 Task: Open Card Employee Turn in Board Product Development Roadmap and Timeline Planning to Workspace Application Development and add a team member Softage.2@softage.net, a label Orange, a checklist Hunting, an attachment from your computer, a color Orange and finally, add a card description 'Plan and execute company team-building activity at a cooking class' and a comment 'Given the complexity of this task, let us break it down into smaller, more manageable tasks to make progress.'. Add a start date 'Jan 06, 1900' with a due date 'Jan 13, 1900'
Action: Mouse moved to (34, 295)
Screenshot: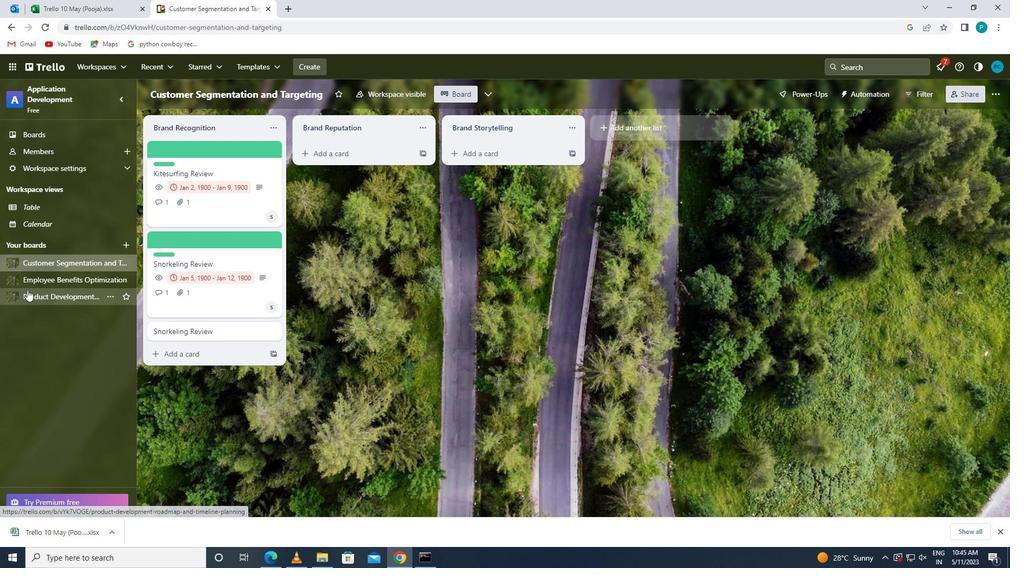 
Action: Mouse pressed left at (34, 295)
Screenshot: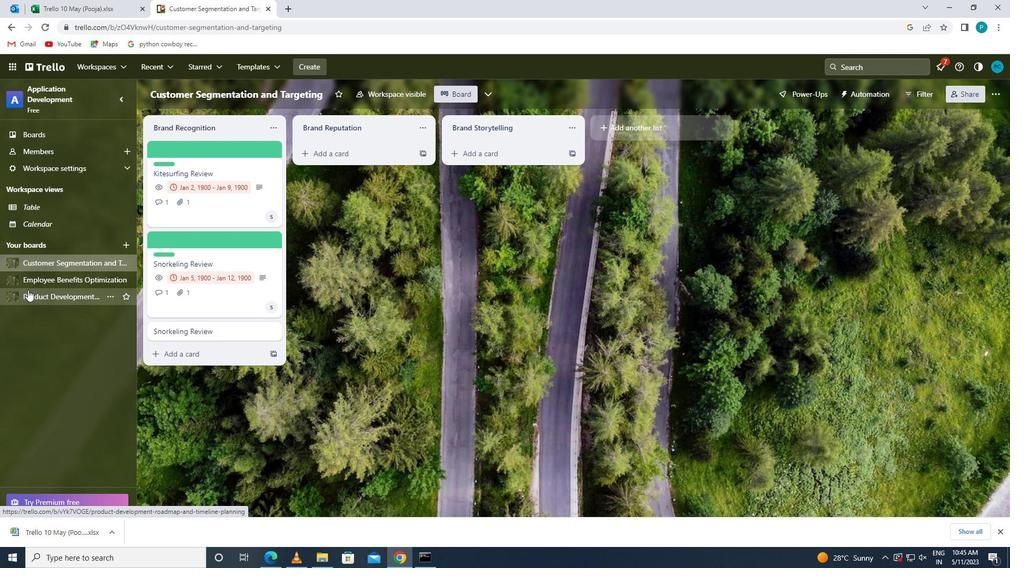 
Action: Mouse moved to (189, 239)
Screenshot: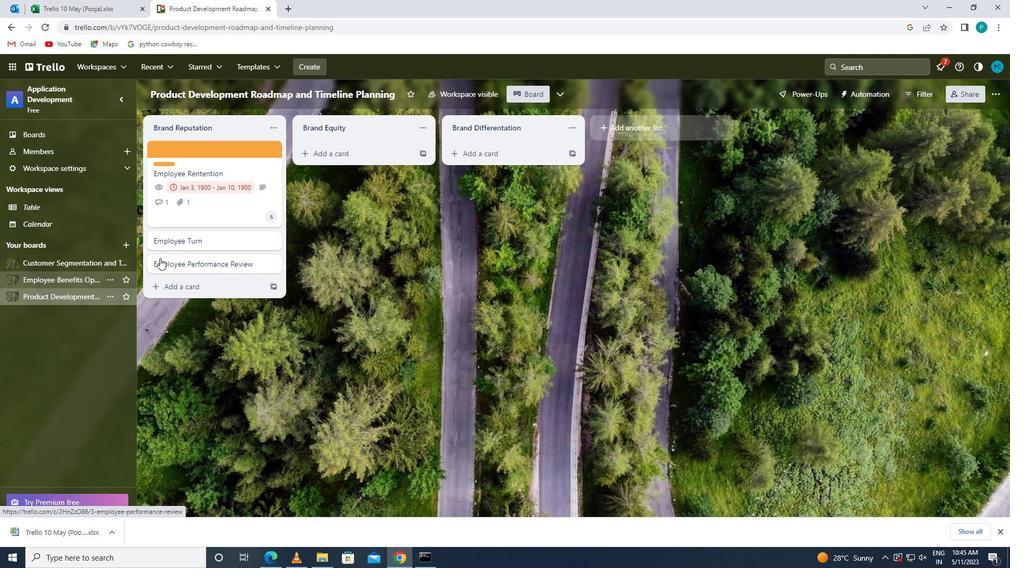 
Action: Mouse pressed left at (189, 239)
Screenshot: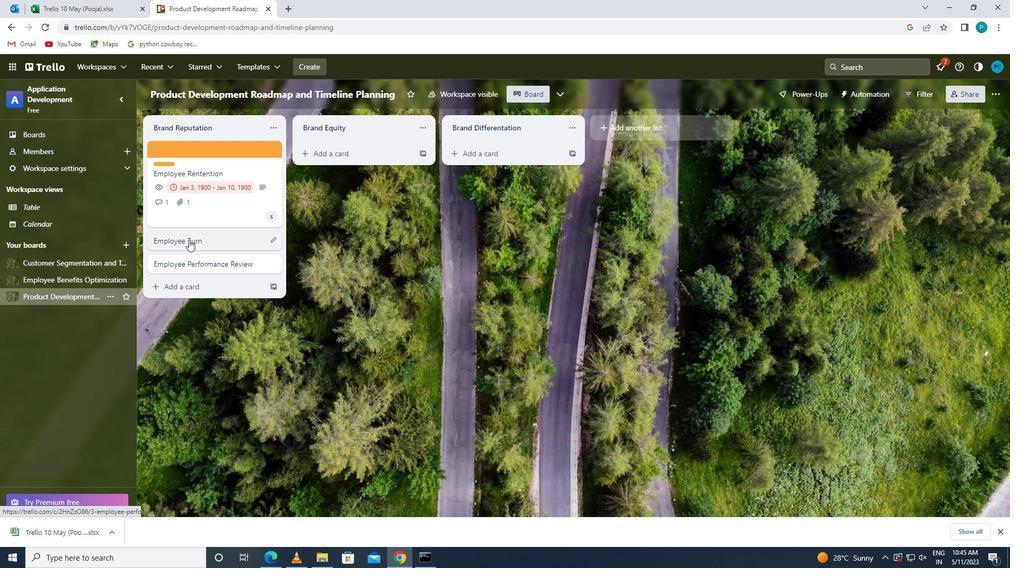 
Action: Mouse moved to (627, 192)
Screenshot: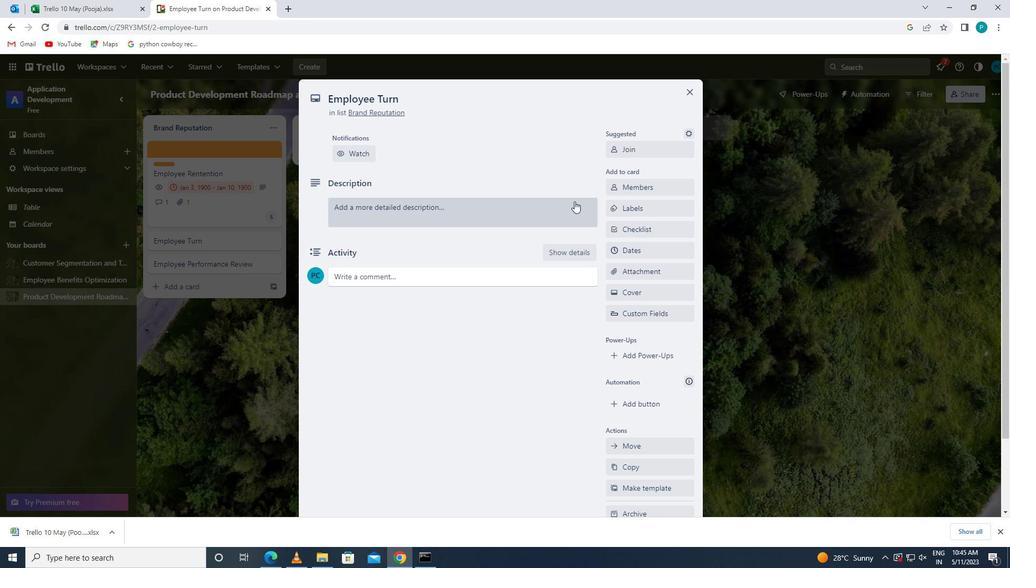 
Action: Mouse pressed left at (627, 192)
Screenshot: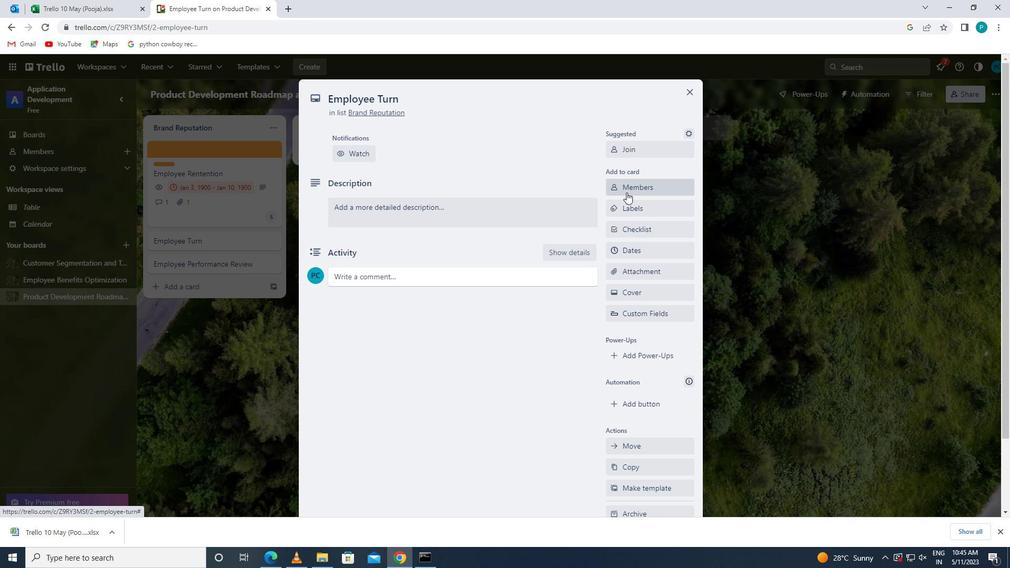
Action: Mouse moved to (642, 234)
Screenshot: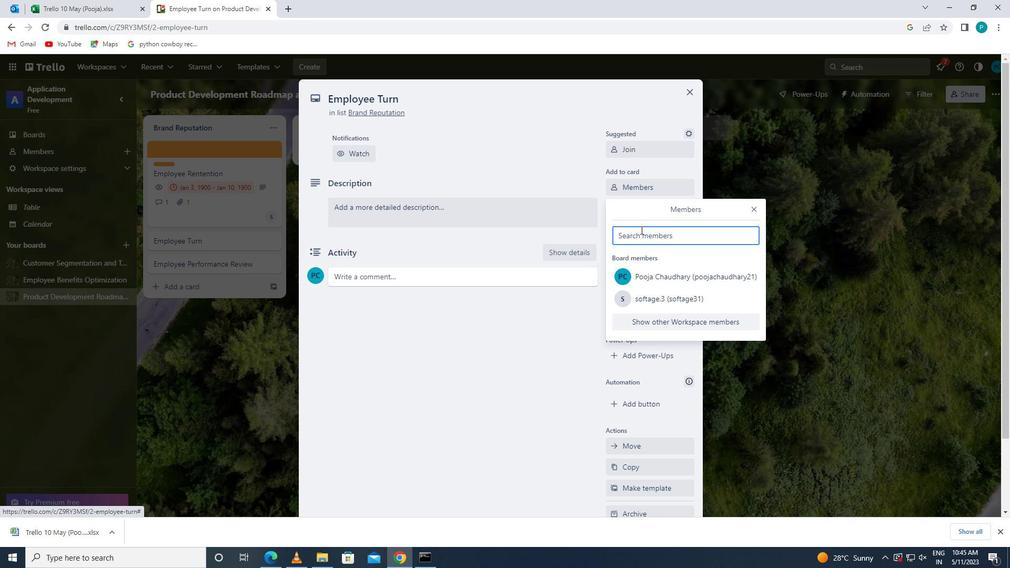 
Action: Mouse pressed left at (642, 234)
Screenshot: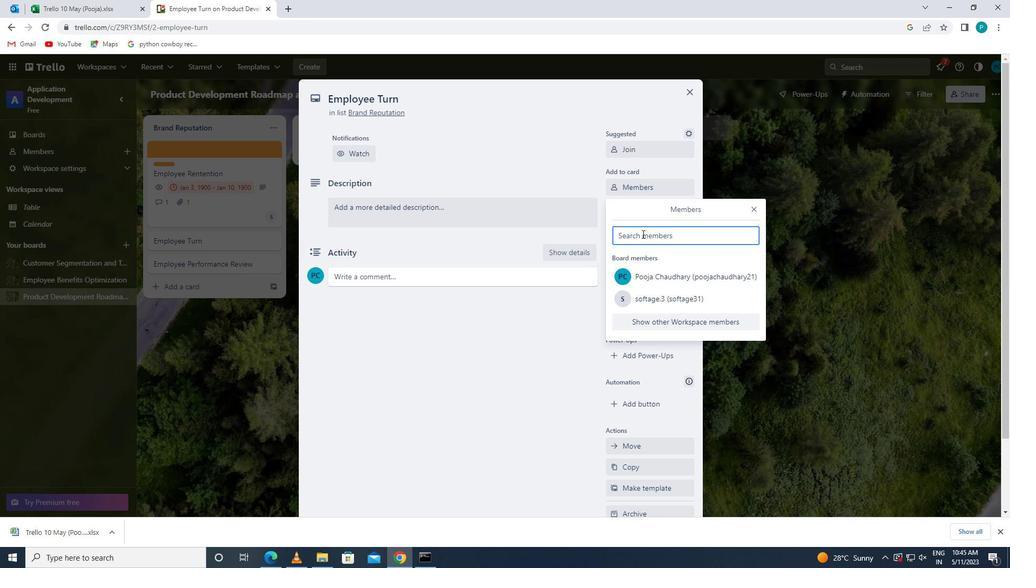 
Action: Key pressed <Key.caps_lock>s<Key.caps_lock>oftage.2
Screenshot: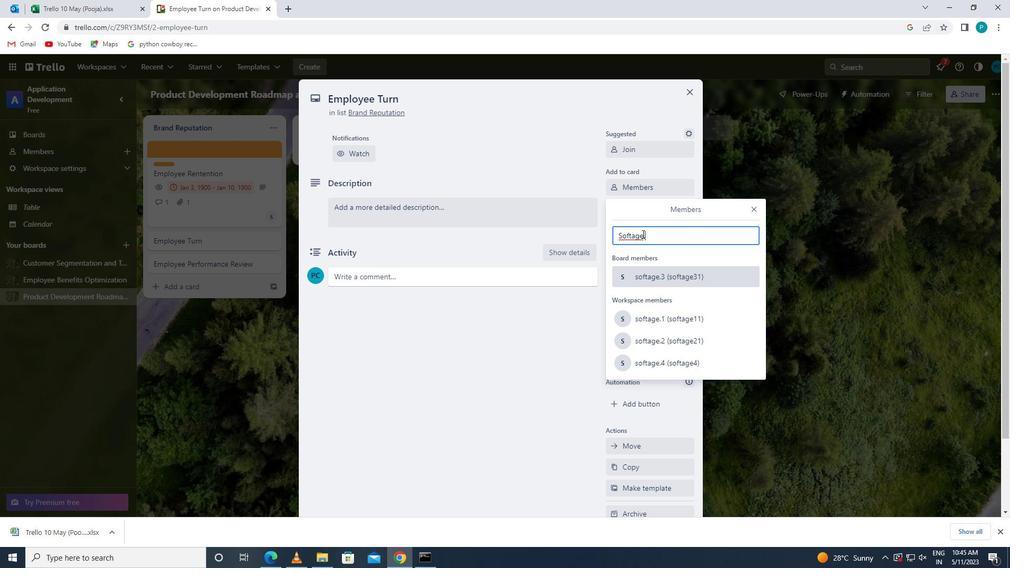 
Action: Mouse moved to (695, 337)
Screenshot: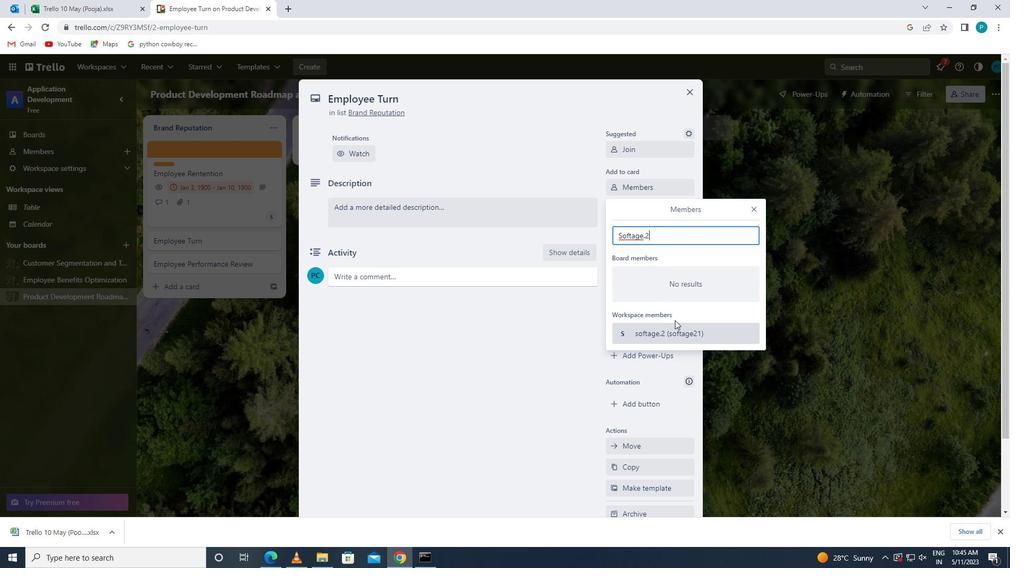 
Action: Mouse pressed left at (695, 337)
Screenshot: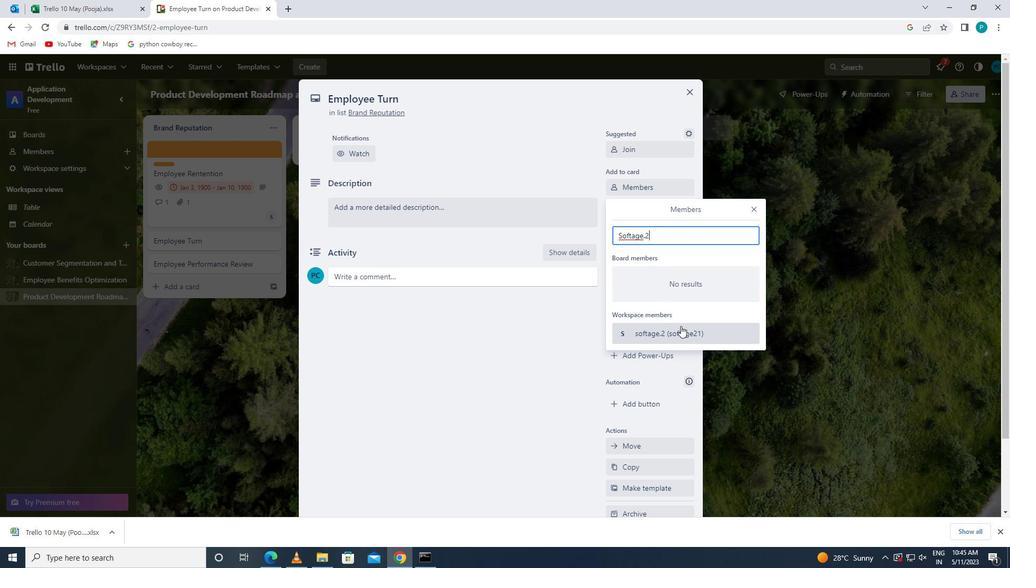 
Action: Mouse moved to (753, 206)
Screenshot: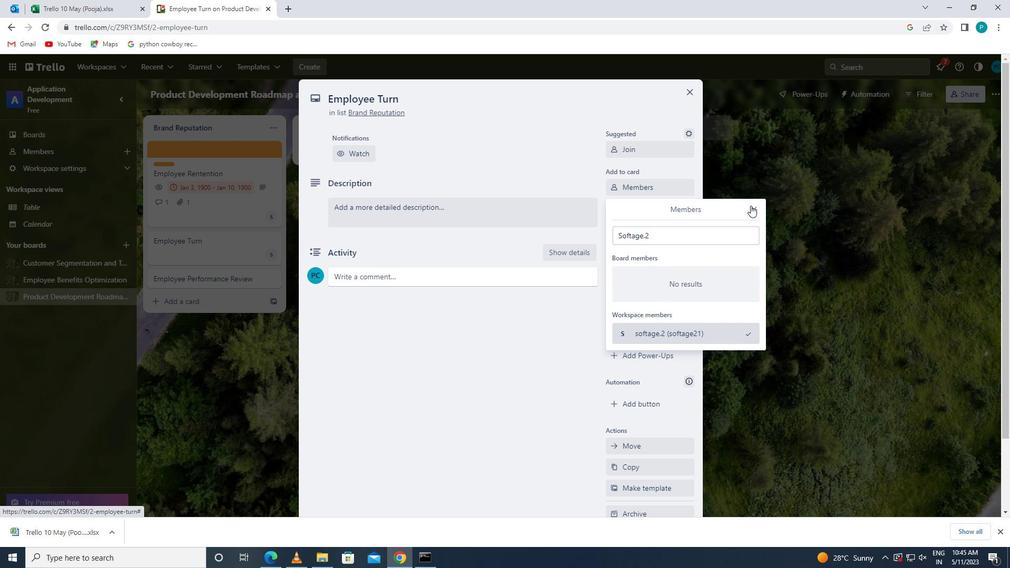 
Action: Mouse pressed left at (753, 206)
Screenshot: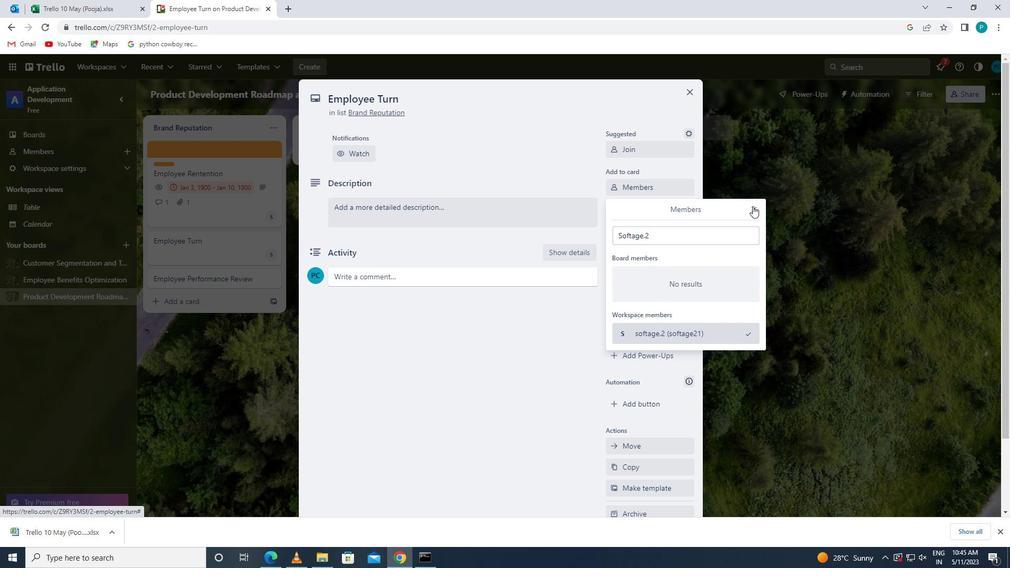 
Action: Mouse moved to (673, 206)
Screenshot: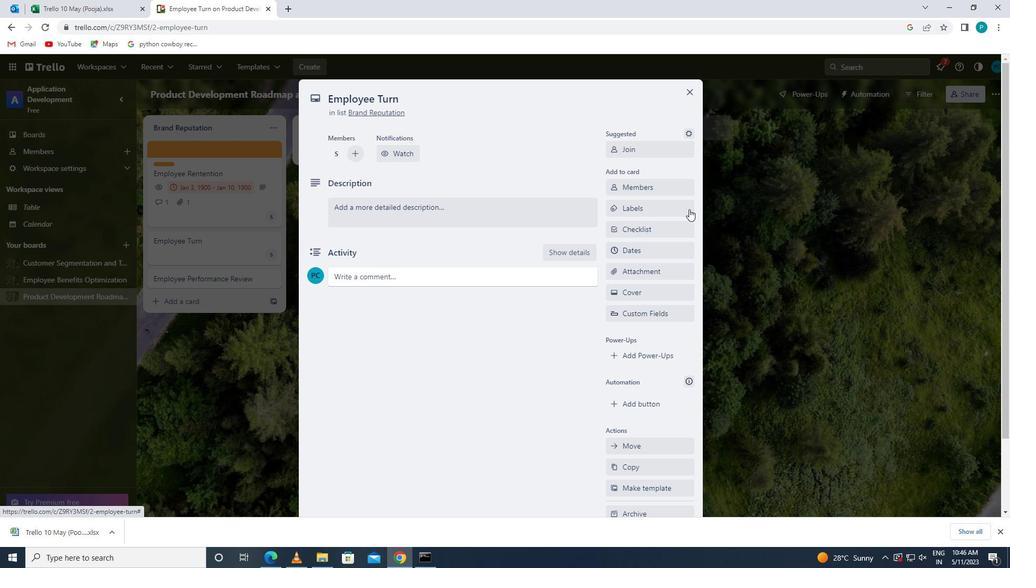 
Action: Mouse pressed left at (673, 206)
Screenshot: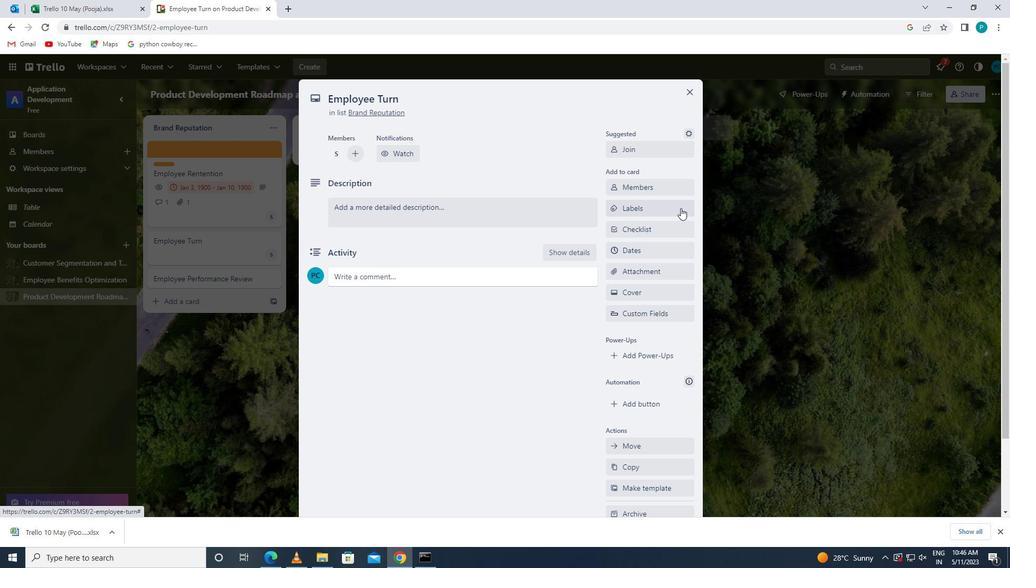 
Action: Mouse moved to (667, 410)
Screenshot: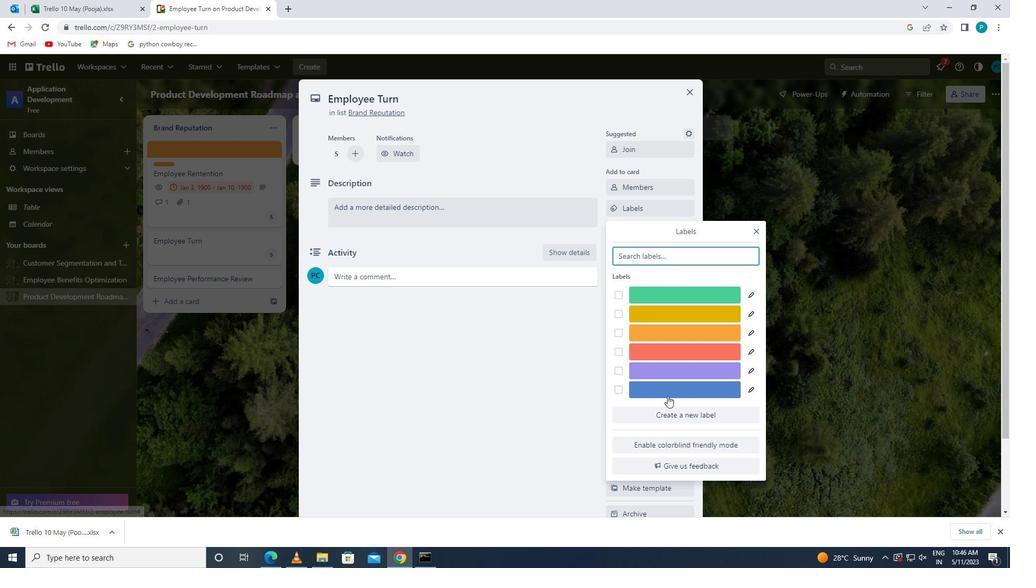 
Action: Mouse pressed left at (667, 410)
Screenshot: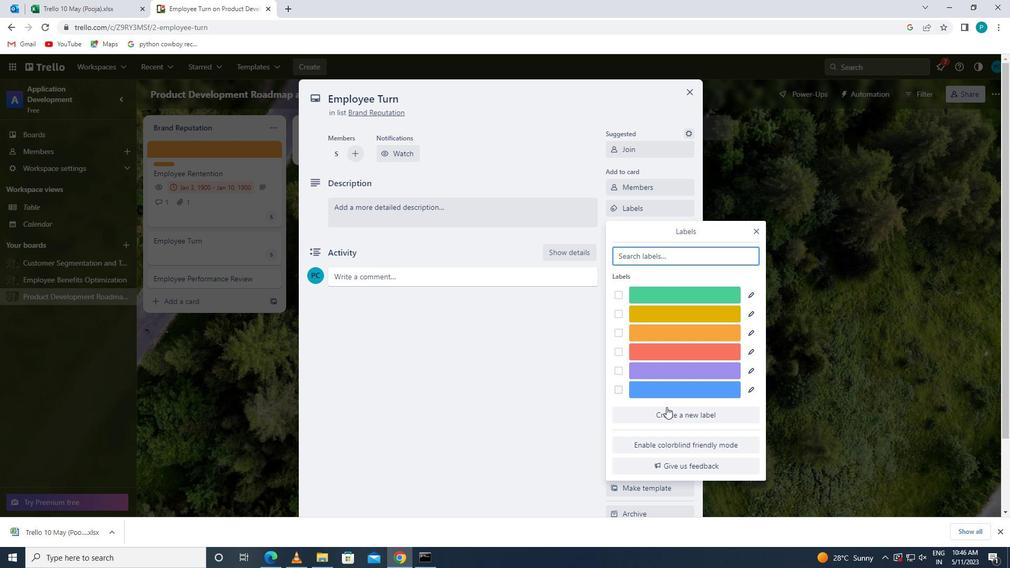 
Action: Mouse moved to (685, 242)
Screenshot: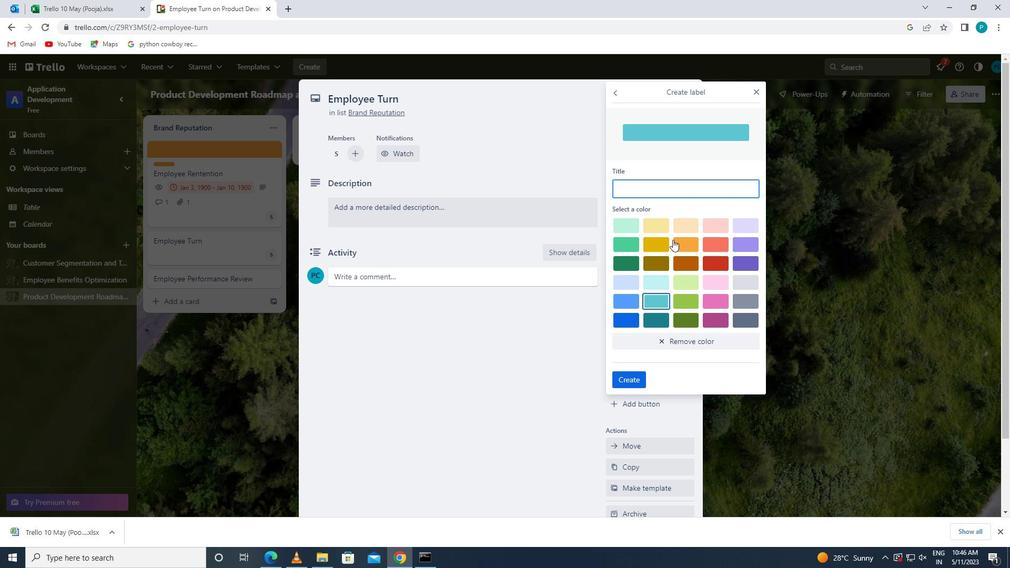 
Action: Mouse pressed left at (685, 242)
Screenshot: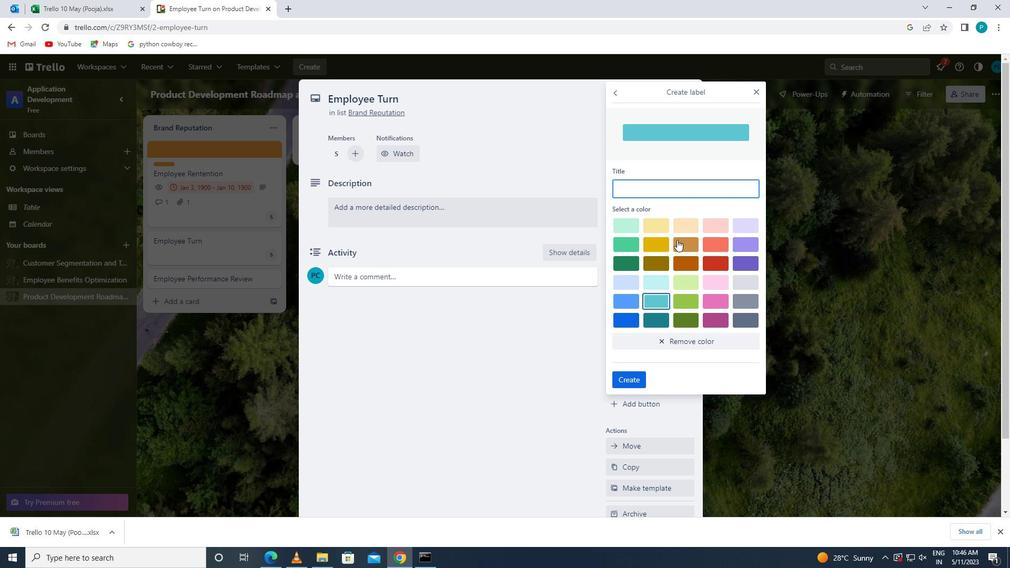 
Action: Mouse moved to (629, 382)
Screenshot: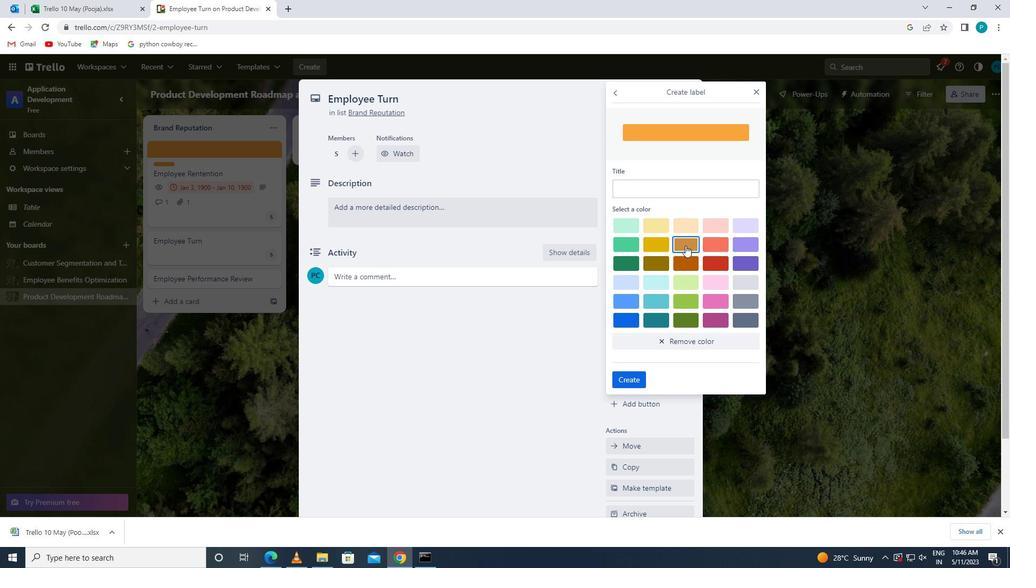 
Action: Mouse pressed left at (629, 382)
Screenshot: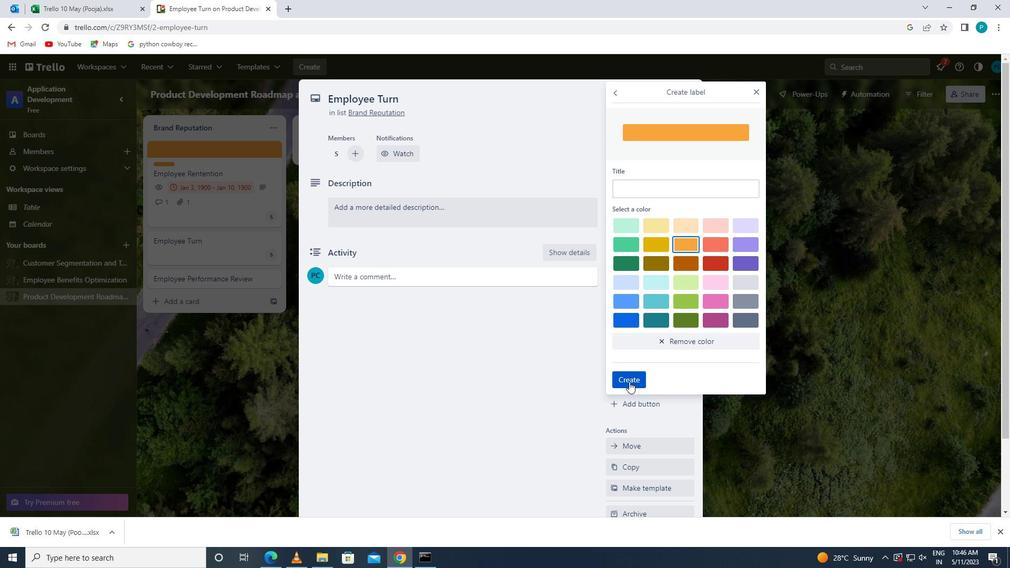 
Action: Mouse moved to (758, 229)
Screenshot: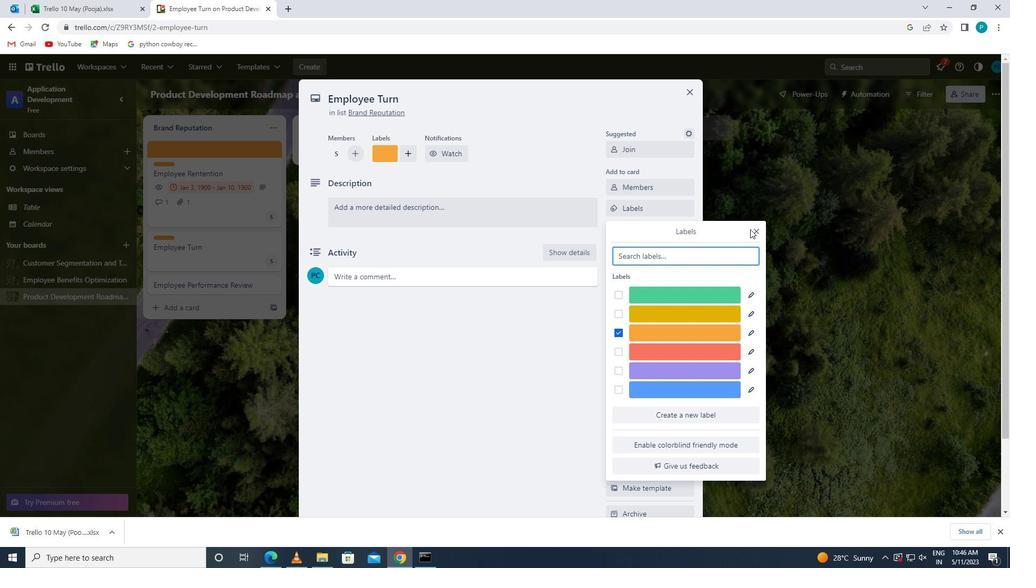 
Action: Mouse pressed left at (758, 229)
Screenshot: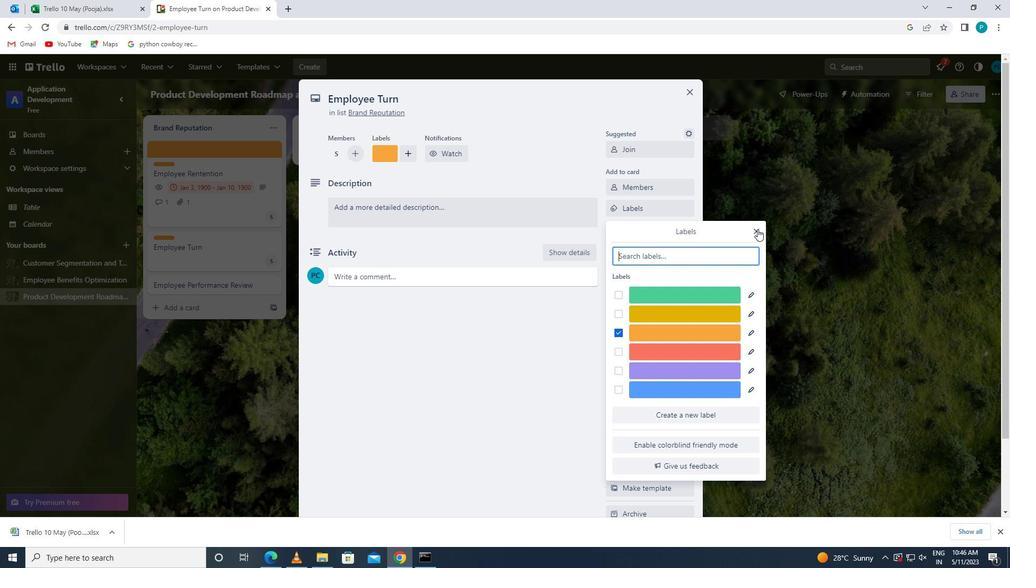 
Action: Mouse moved to (681, 226)
Screenshot: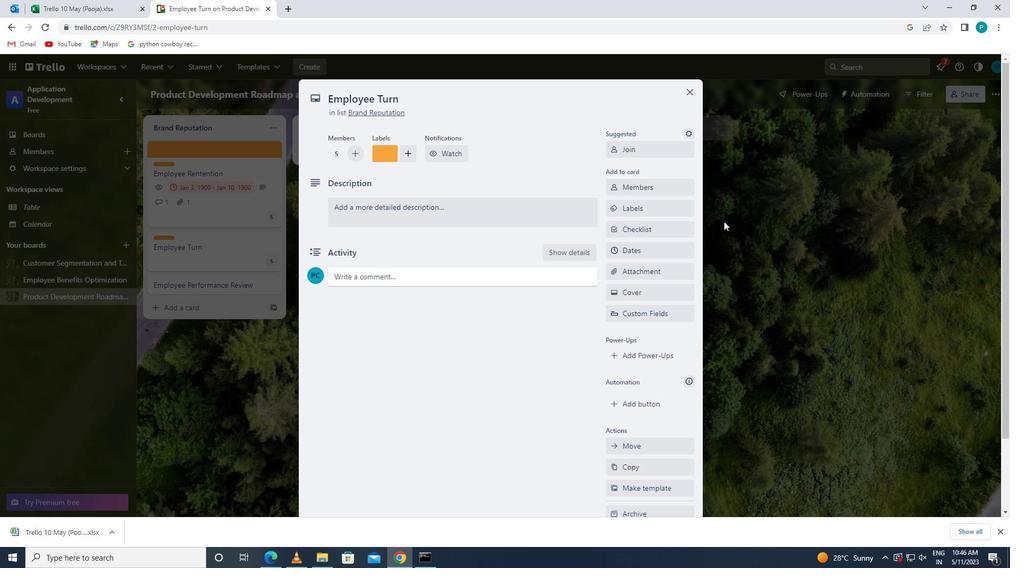 
Action: Mouse pressed left at (681, 226)
Screenshot: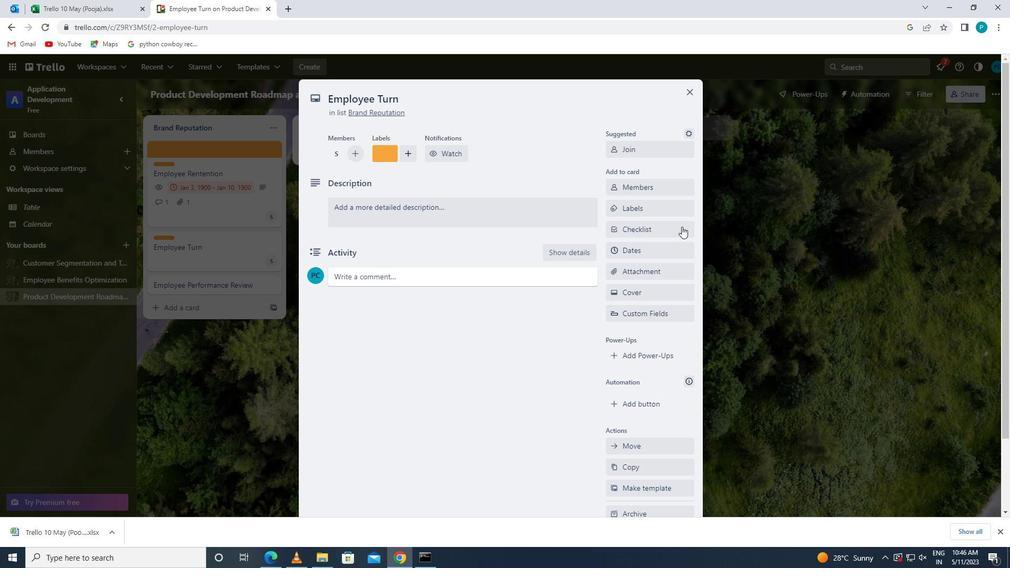 
Action: Key pressed h
Screenshot: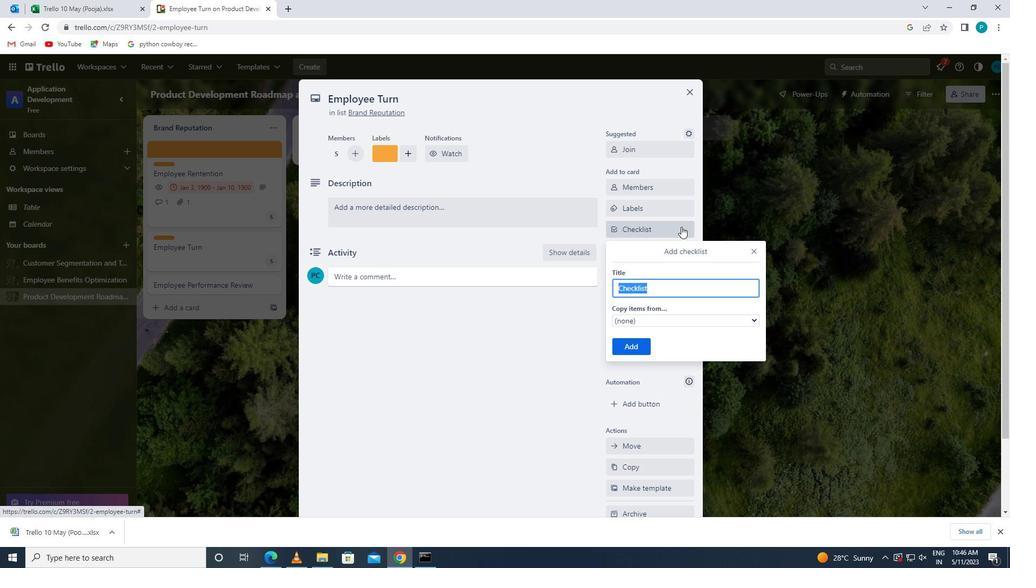 
Action: Mouse moved to (694, 312)
Screenshot: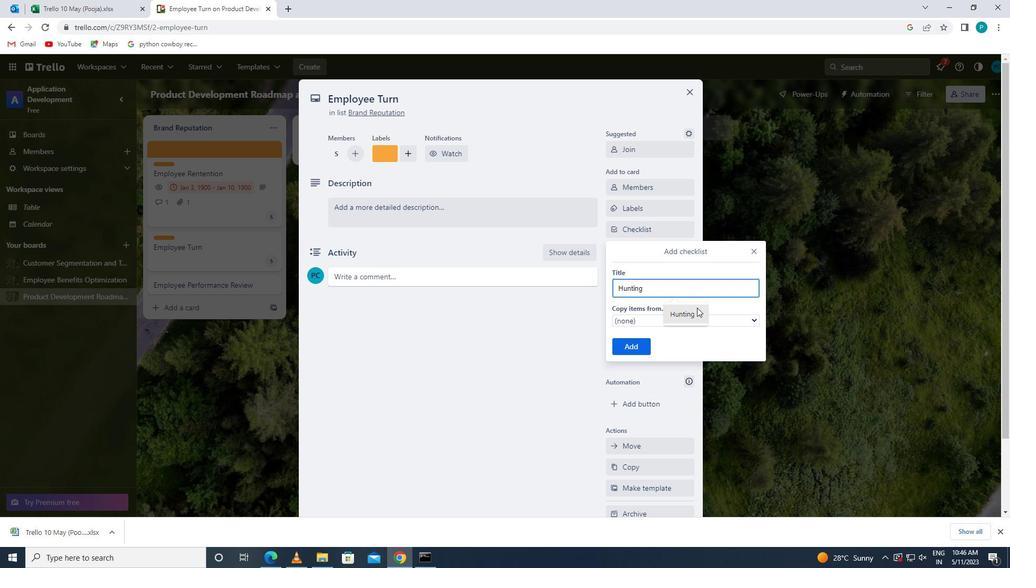 
Action: Mouse pressed left at (694, 312)
Screenshot: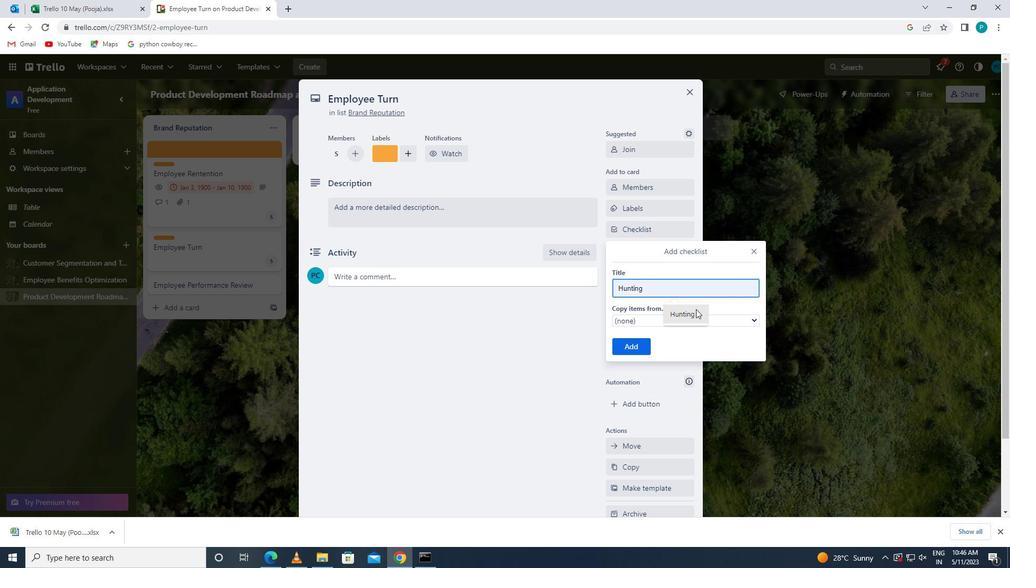 
Action: Mouse moved to (633, 348)
Screenshot: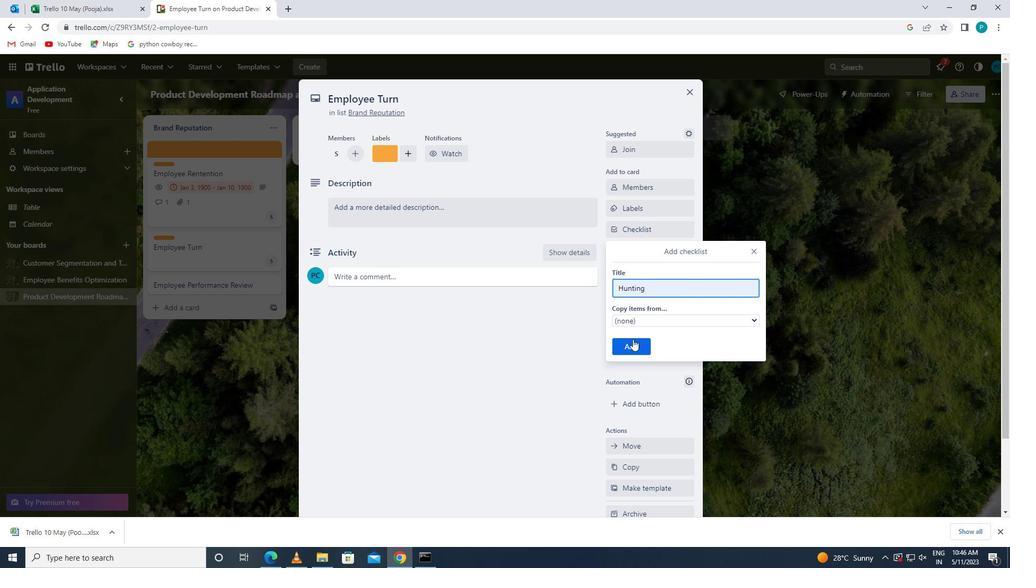 
Action: Mouse pressed left at (633, 348)
Screenshot: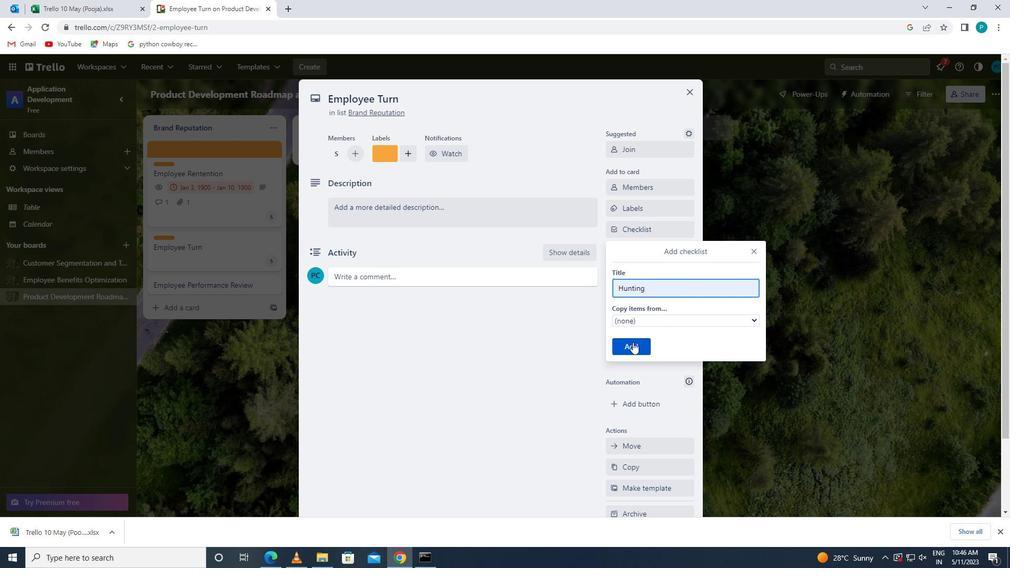 
Action: Mouse moved to (669, 271)
Screenshot: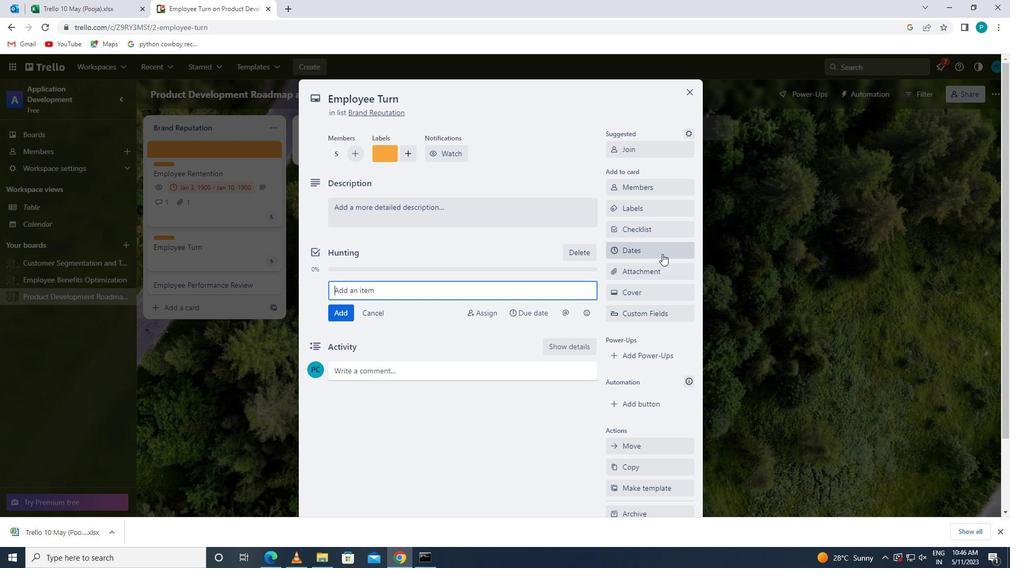
Action: Mouse pressed left at (669, 271)
Screenshot: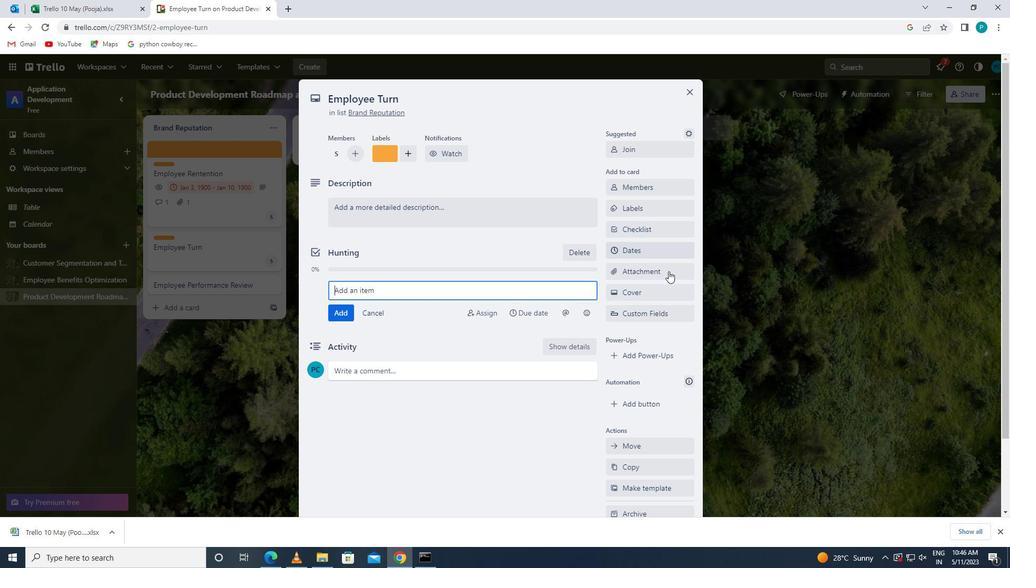 
Action: Mouse moved to (651, 316)
Screenshot: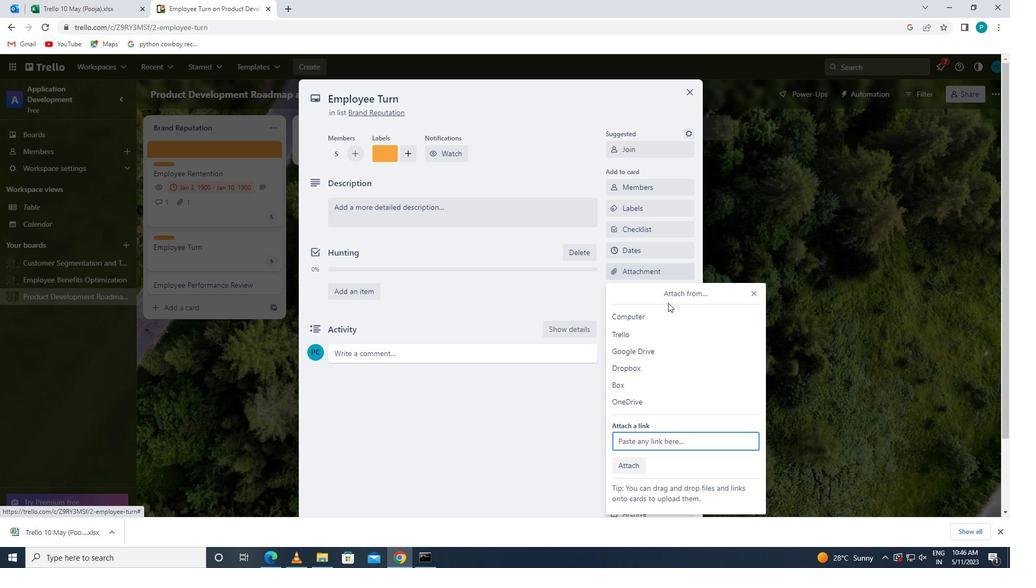 
Action: Mouse pressed left at (651, 316)
Screenshot: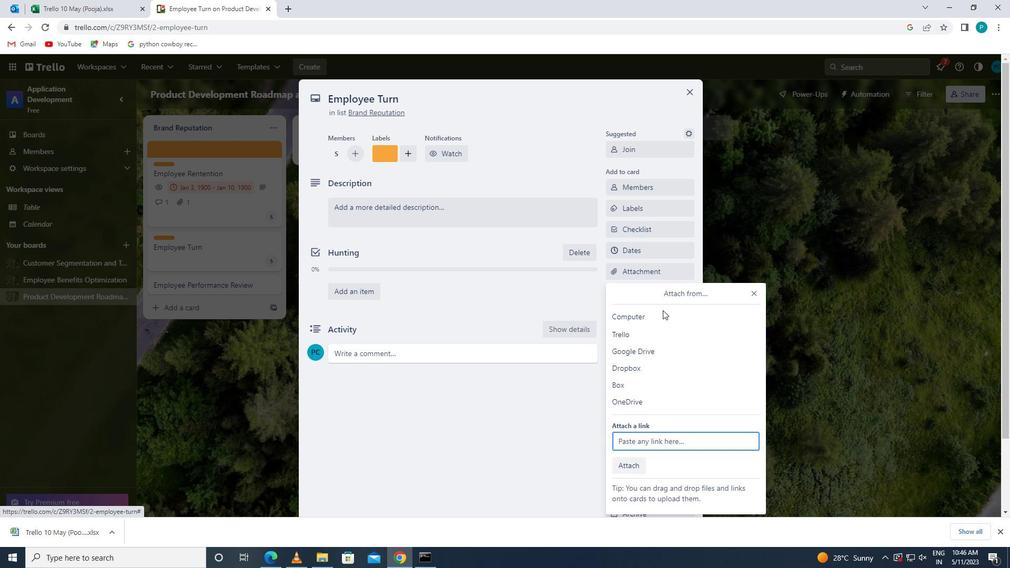 
Action: Mouse moved to (163, 69)
Screenshot: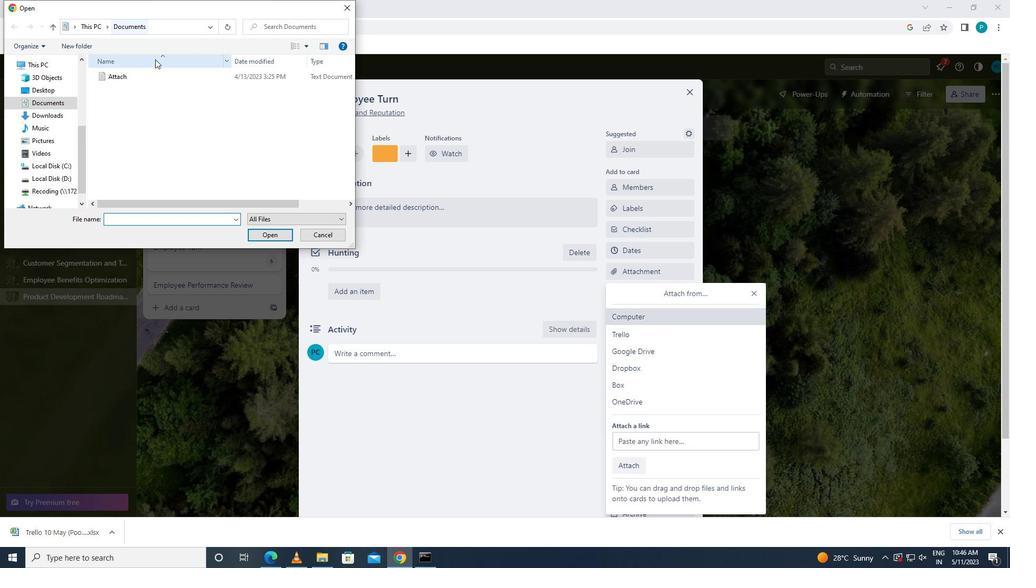 
Action: Mouse pressed left at (163, 69)
Screenshot: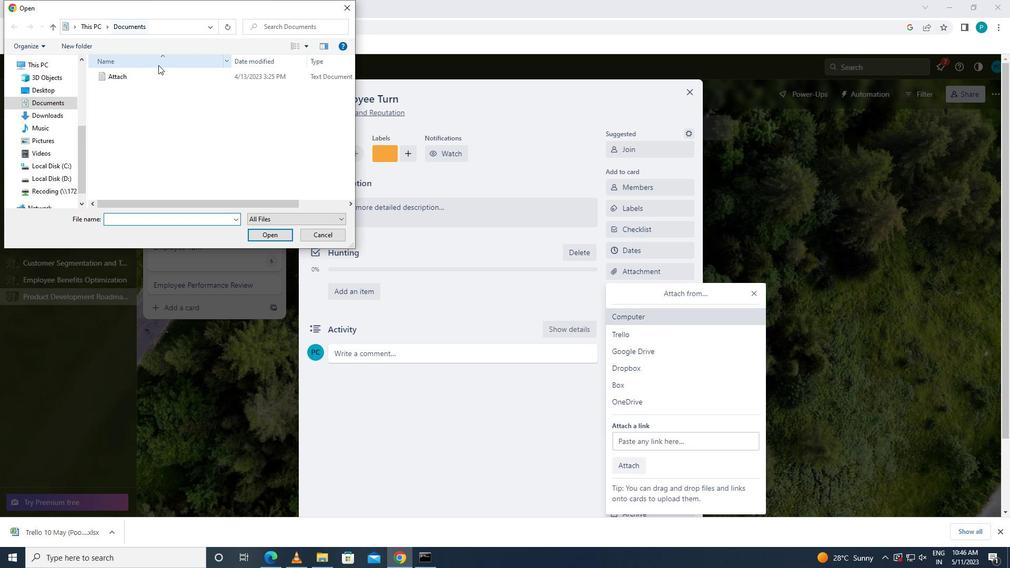 
Action: Mouse moved to (167, 83)
Screenshot: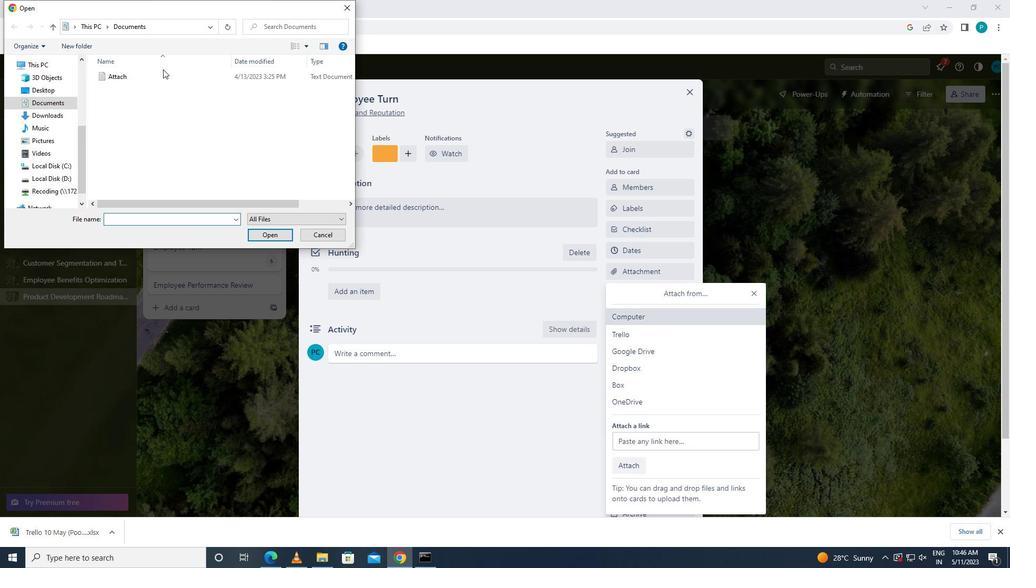 
Action: Mouse pressed left at (167, 83)
Screenshot: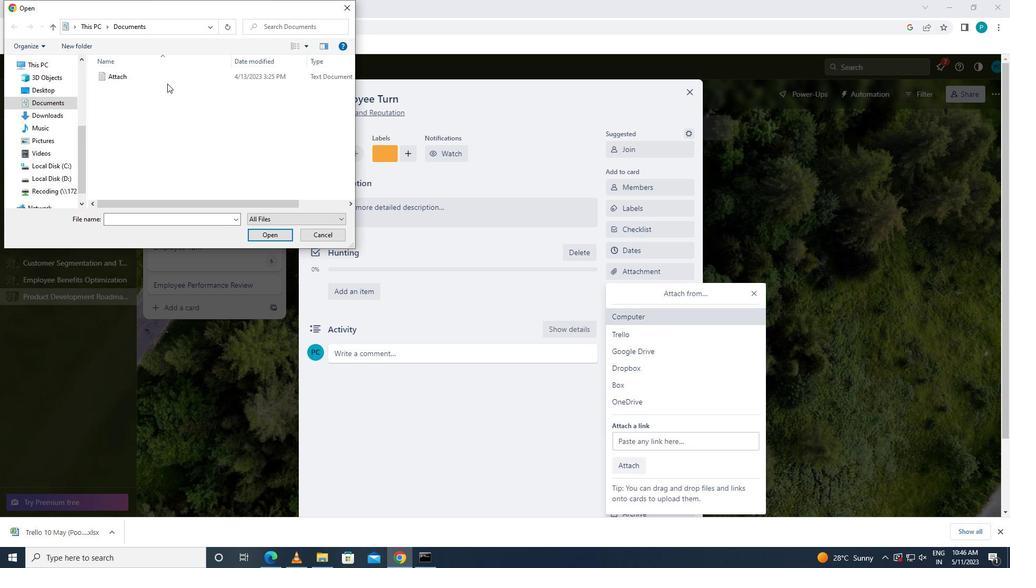 
Action: Mouse moved to (168, 82)
Screenshot: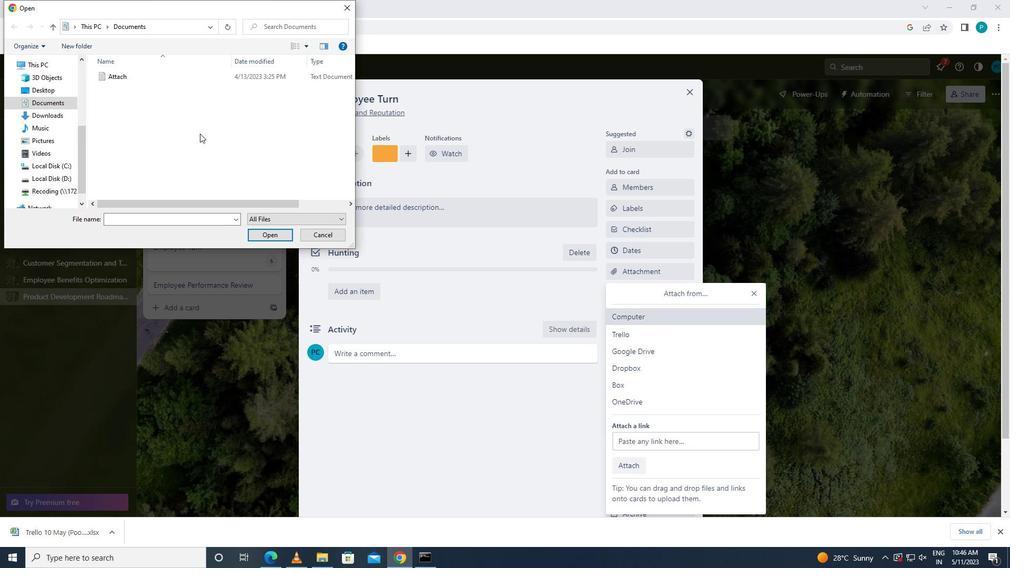 
Action: Mouse pressed left at (168, 82)
Screenshot: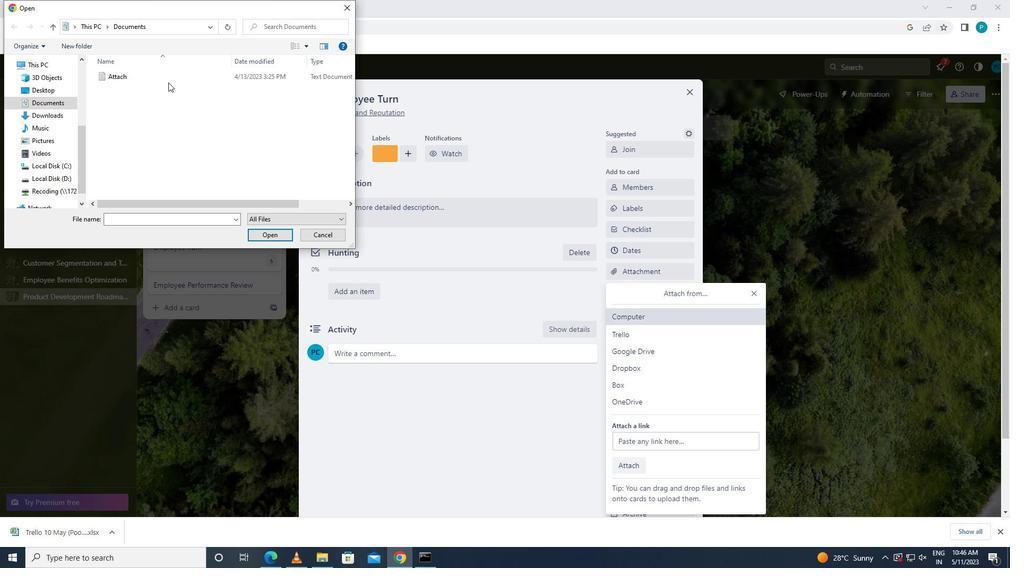
Action: Mouse moved to (158, 74)
Screenshot: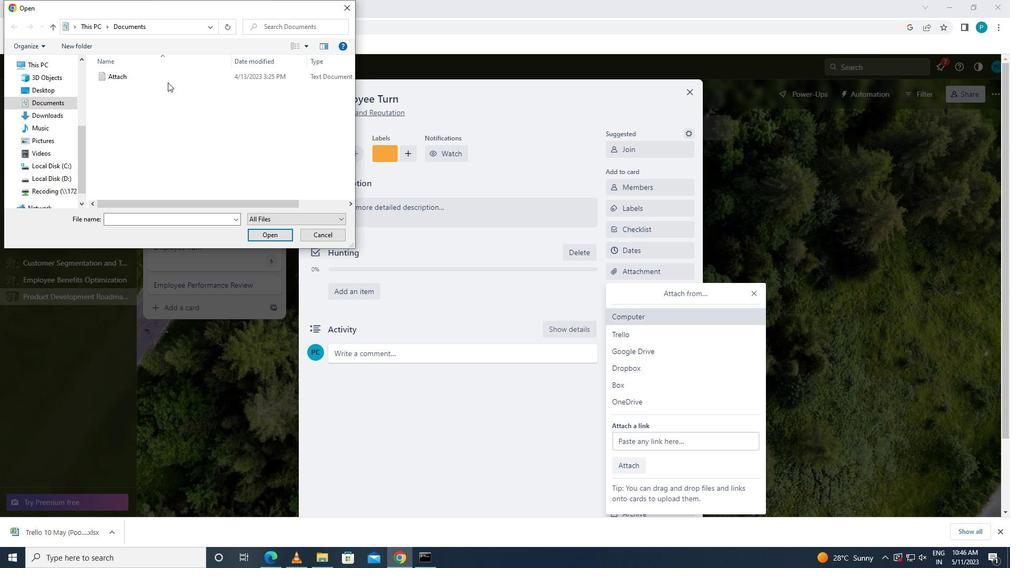 
Action: Mouse pressed left at (158, 74)
Screenshot: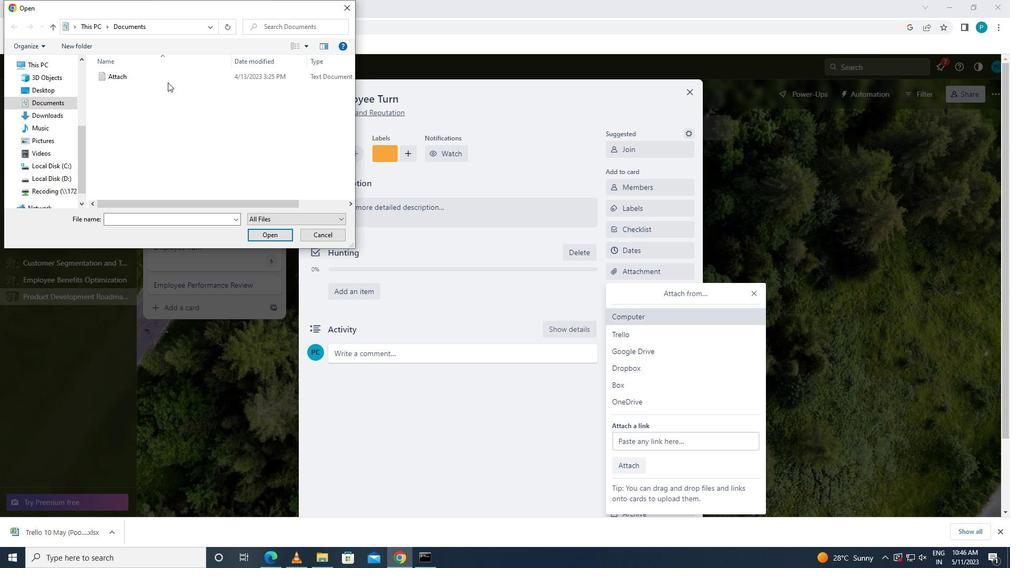 
Action: Mouse moved to (263, 240)
Screenshot: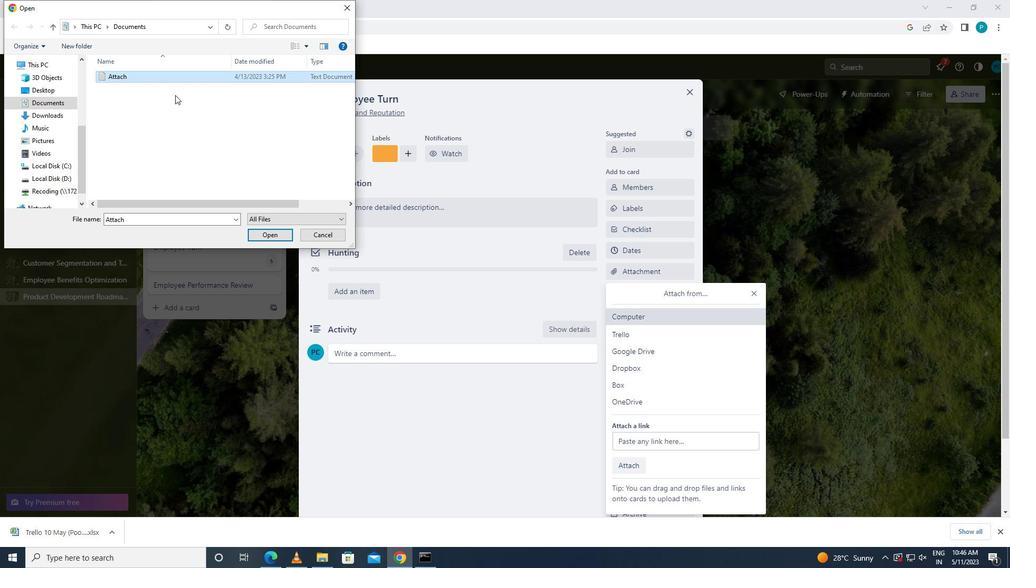 
Action: Mouse pressed left at (263, 240)
Screenshot: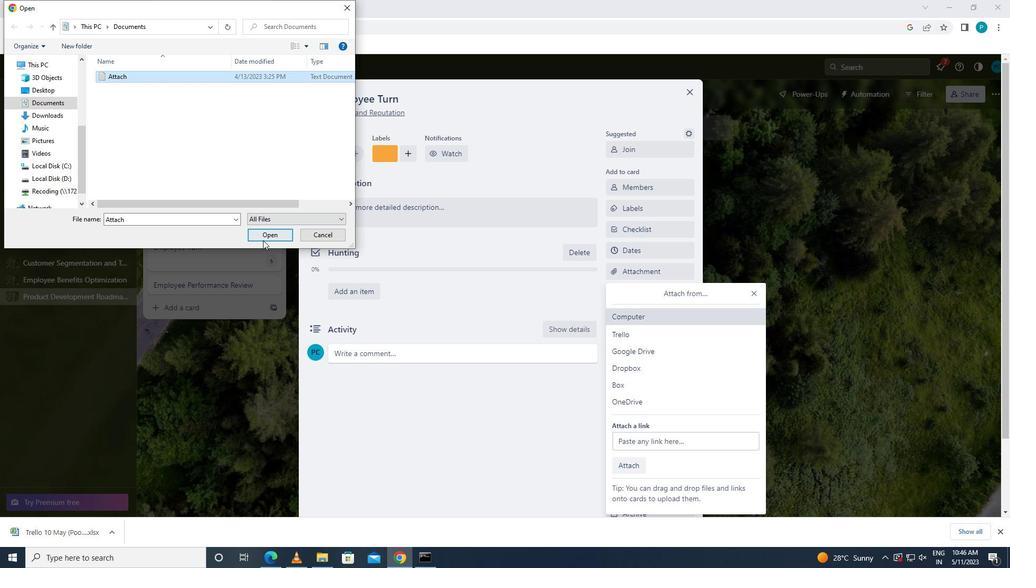 
Action: Mouse moved to (657, 293)
Screenshot: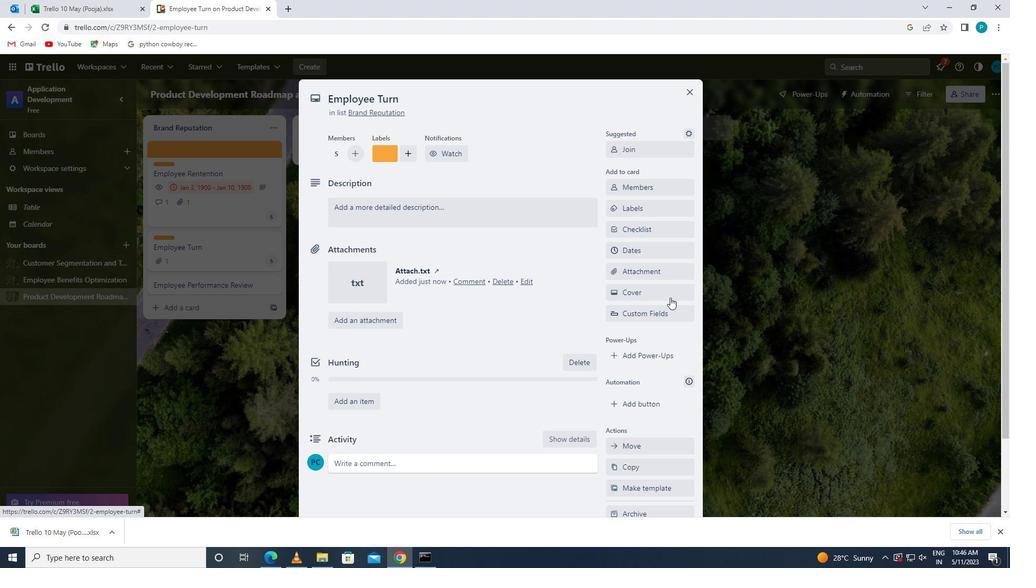 
Action: Mouse pressed left at (657, 293)
Screenshot: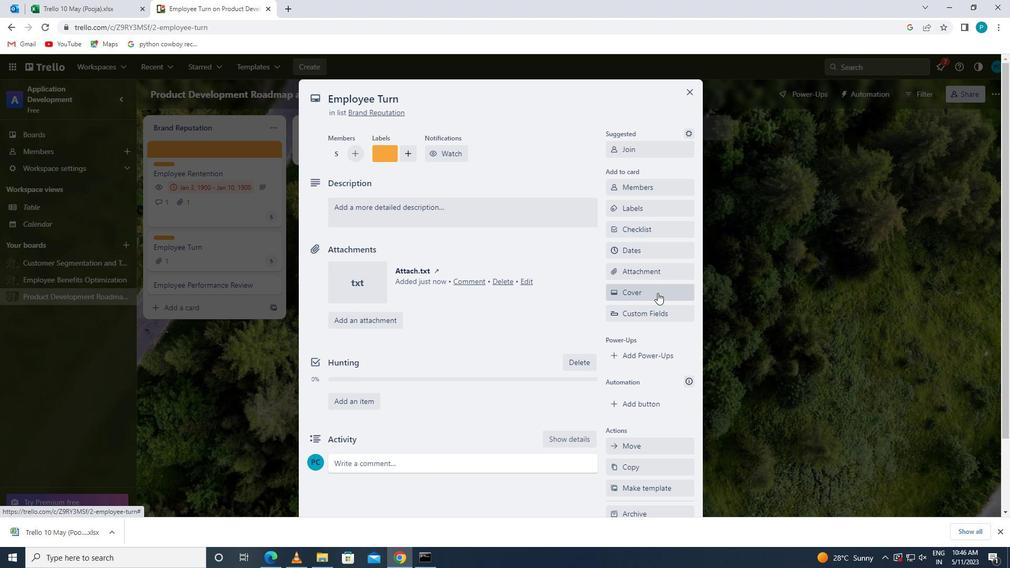 
Action: Mouse moved to (696, 307)
Screenshot: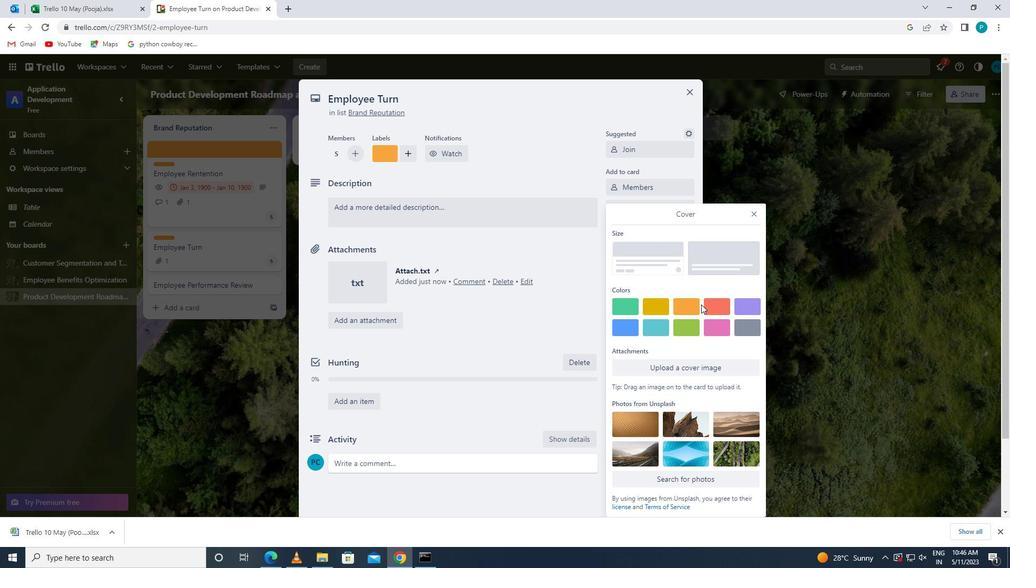 
Action: Mouse pressed left at (696, 307)
Screenshot: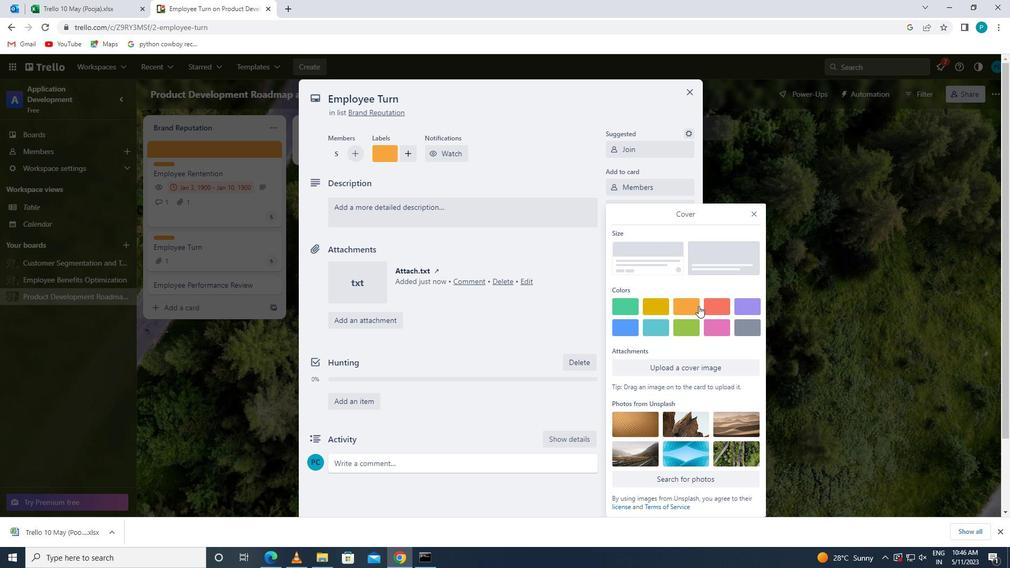 
Action: Mouse moved to (752, 197)
Screenshot: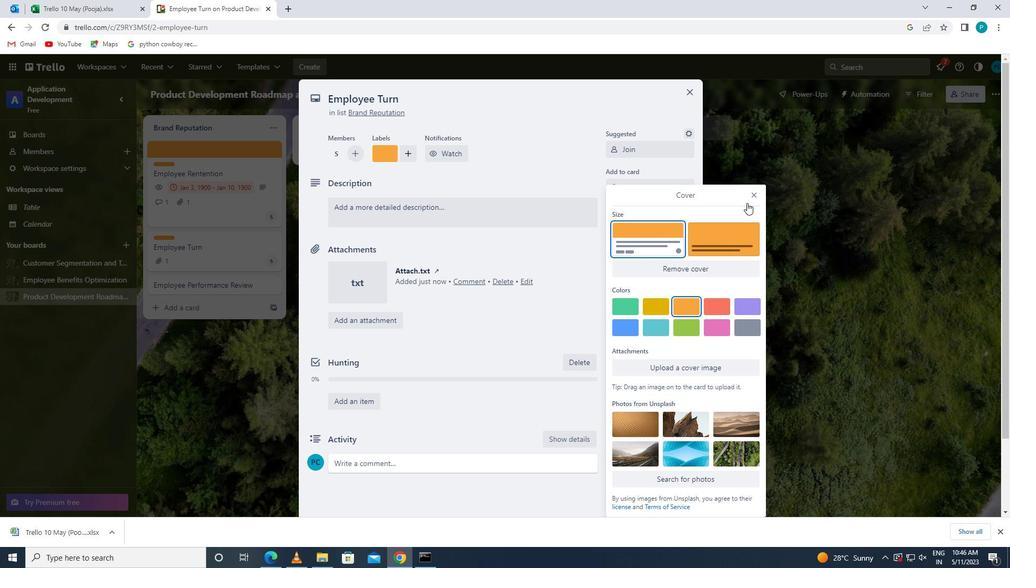 
Action: Mouse pressed left at (752, 197)
Screenshot: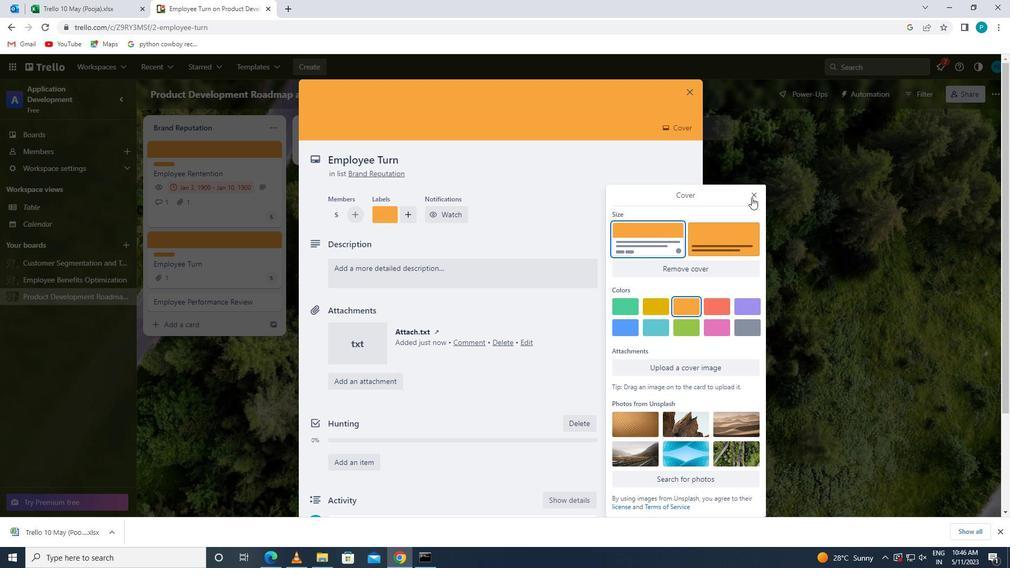 
Action: Mouse moved to (458, 281)
Screenshot: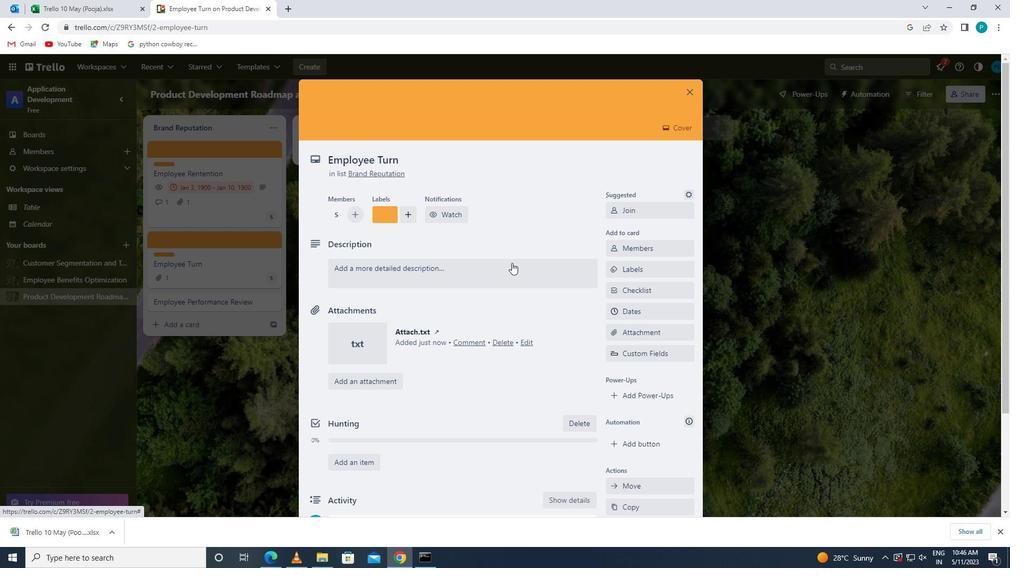 
Action: Mouse pressed left at (458, 281)
Screenshot: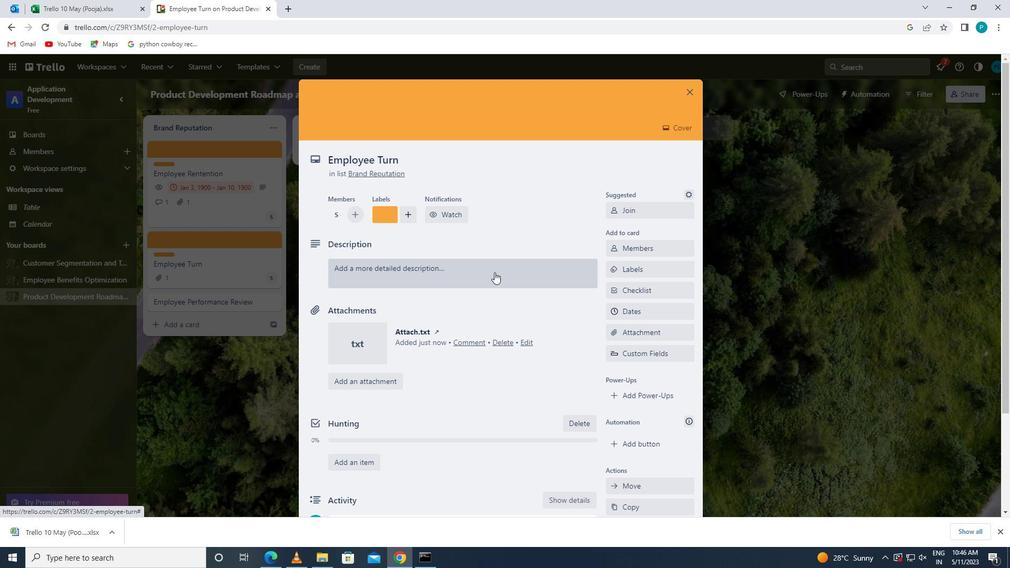 
Action: Mouse moved to (458, 283)
Screenshot: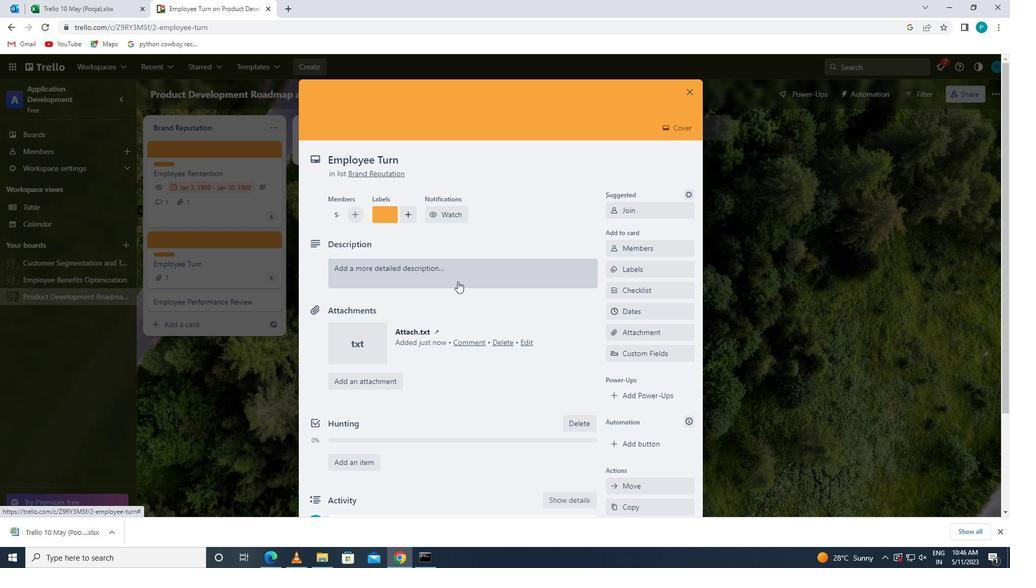 
Action: Key pressed <Key.caps_lock>p<Key.caps_lock>lan<Key.space>and<Key.space>execute<Key.space>company<Key.space>team<Key.space>-bulding<Key.space>activity<Key.space>at<Key.space>a<Key.space>cooking<Key.space>class
Screenshot: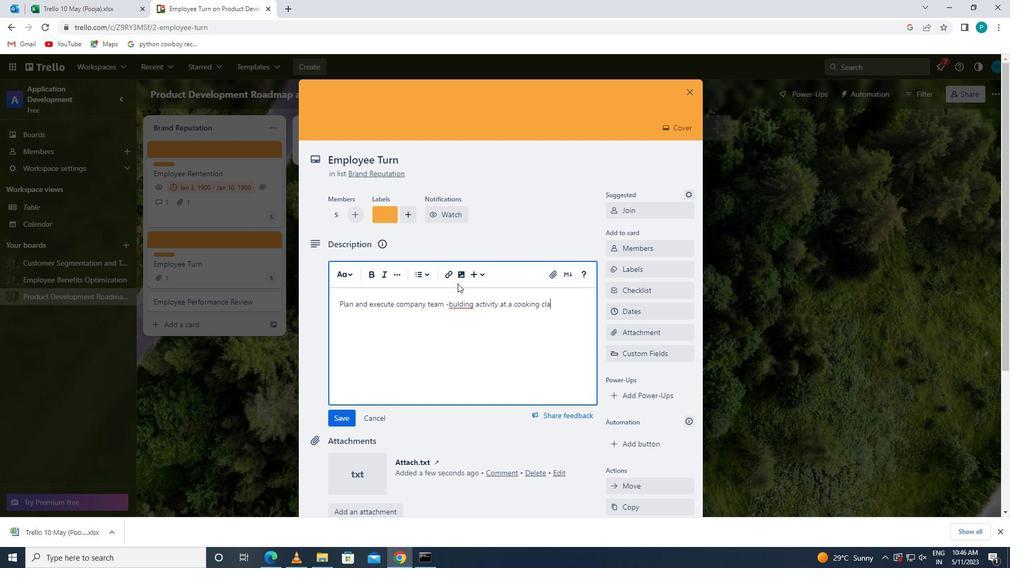 
Action: Mouse moved to (335, 415)
Screenshot: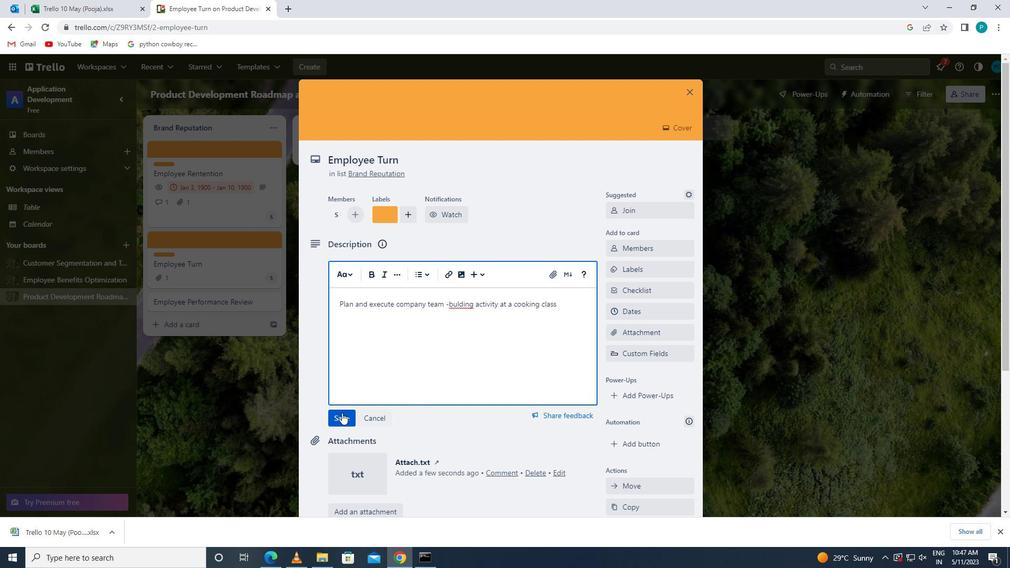 
Action: Mouse pressed left at (335, 415)
Screenshot: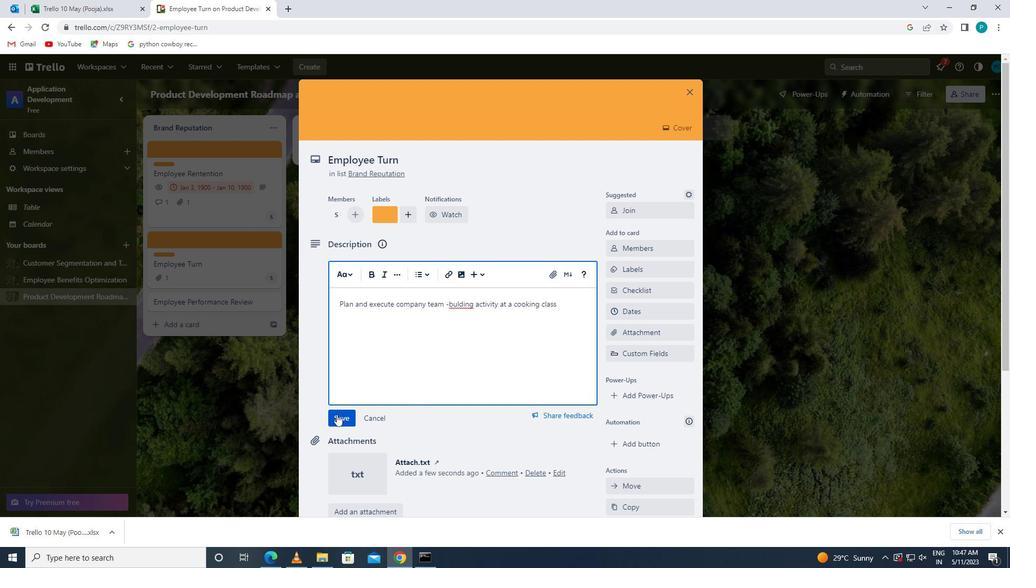 
Action: Mouse moved to (465, 441)
Screenshot: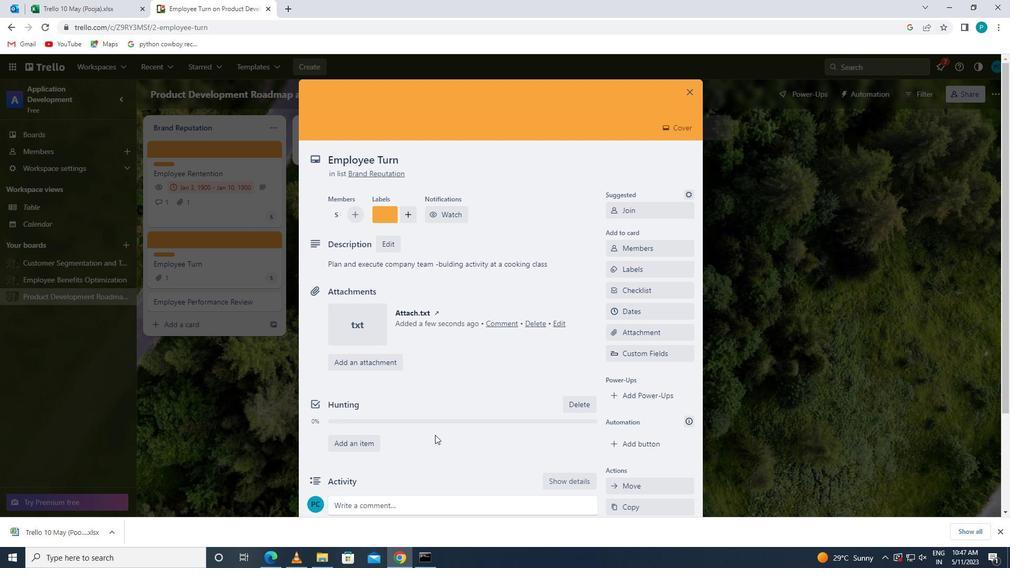
Action: Mouse scrolled (465, 440) with delta (0, 0)
Screenshot: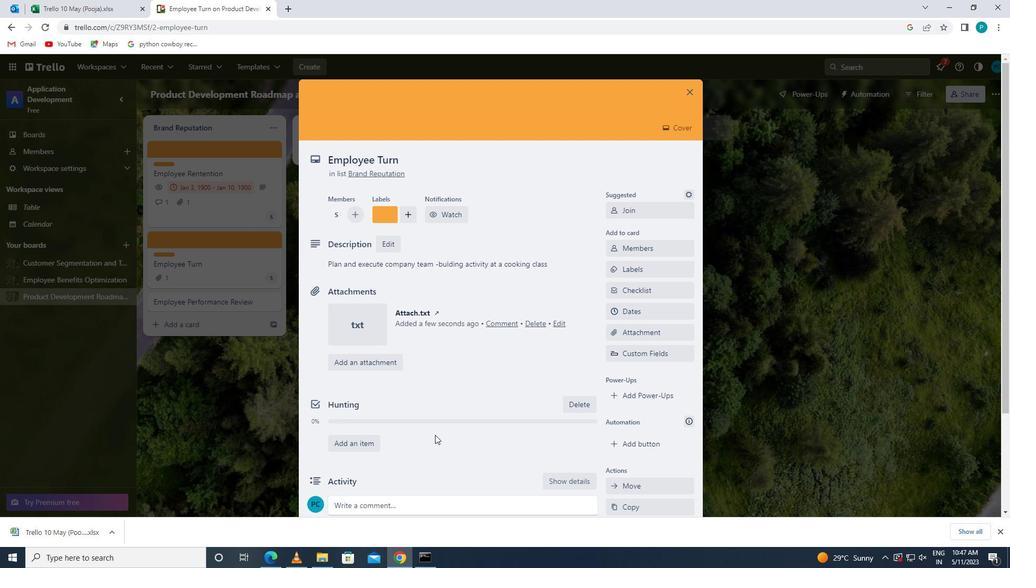 
Action: Mouse scrolled (465, 440) with delta (0, 0)
Screenshot: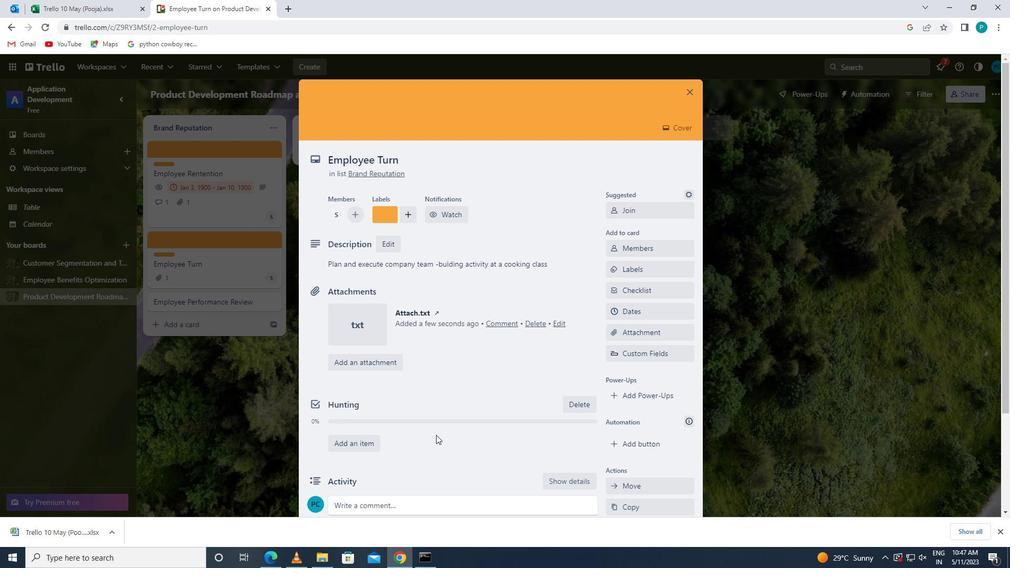
Action: Mouse moved to (422, 404)
Screenshot: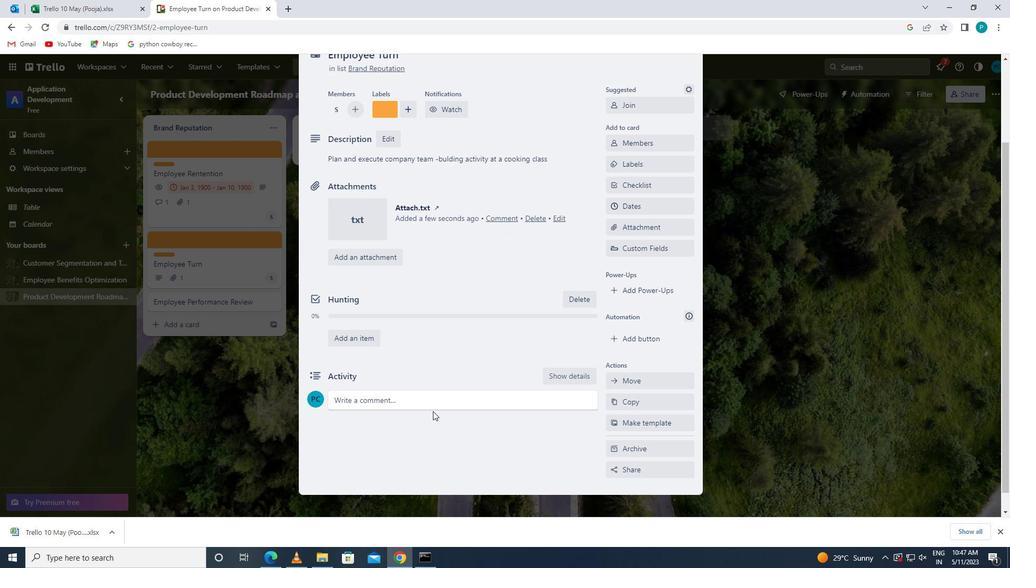 
Action: Mouse pressed left at (422, 404)
Screenshot: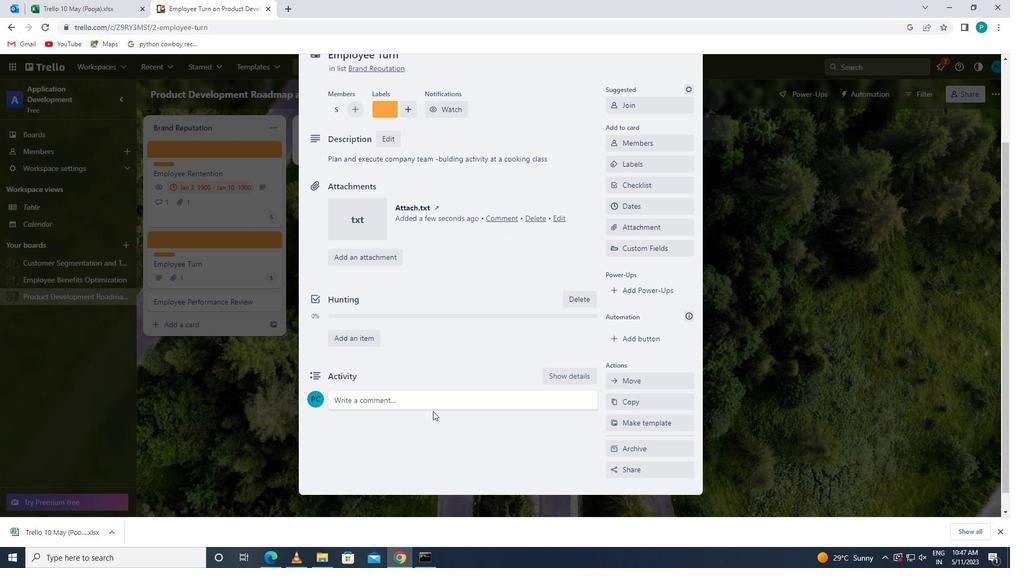 
Action: Key pressed <Key.caps_lock>g<Key.caps_lock>iven<Key.space>the<Key.space>comlexity<Key.space>of<Key.space>this<Key.space>task<Key.space>,let<Key.space>us<Key.space>break<Key.space>it<Key.space>down<Key.space>into<Key.space>smaller<Key.space>,<Key.space>more<Key.space>manageable<Key.space>tasl<Key.backspace>ks<Key.space>to<Key.space>make<Key.space>progress
Screenshot: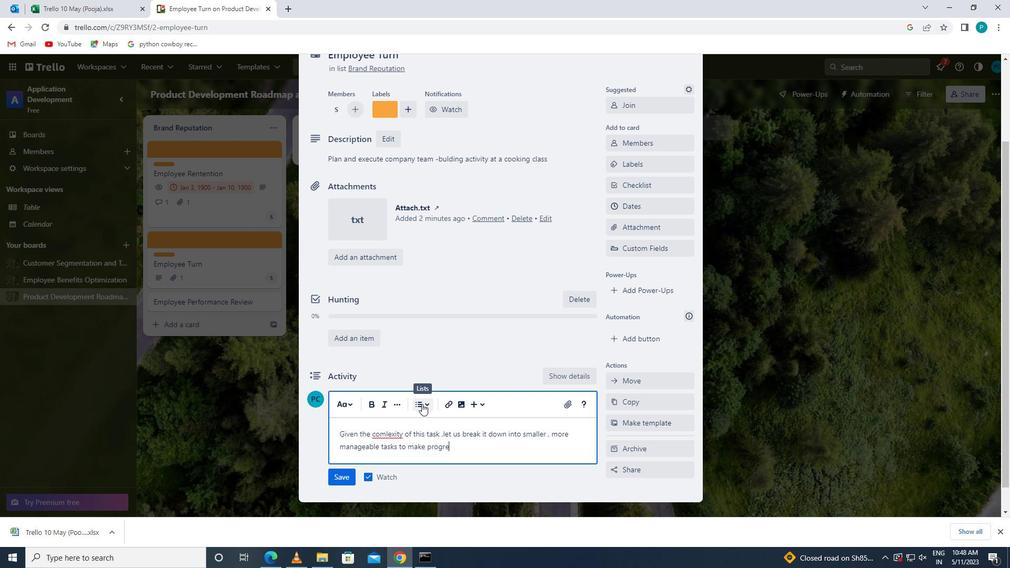 
Action: Mouse moved to (341, 480)
Screenshot: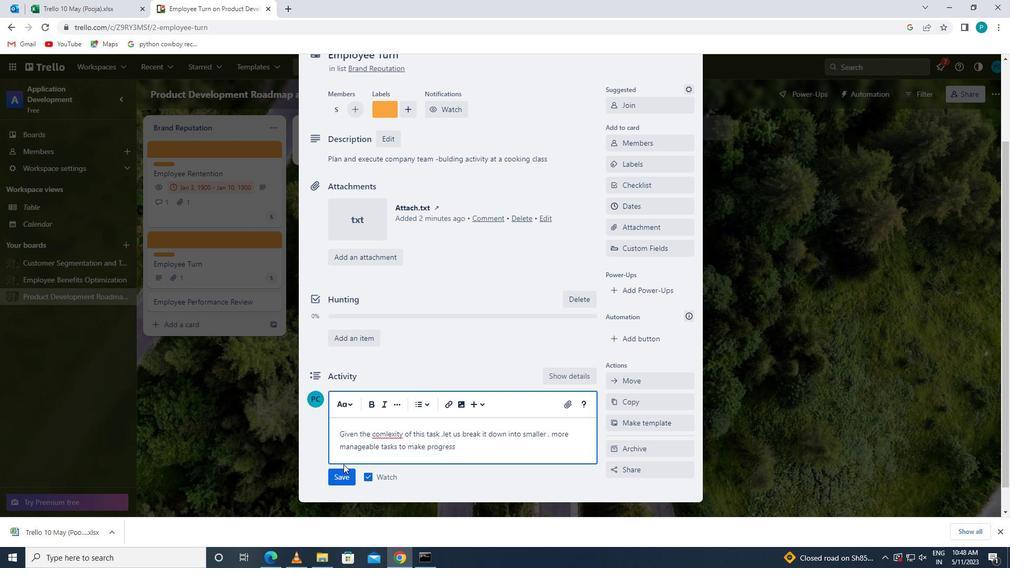 
Action: Mouse pressed left at (341, 480)
Screenshot: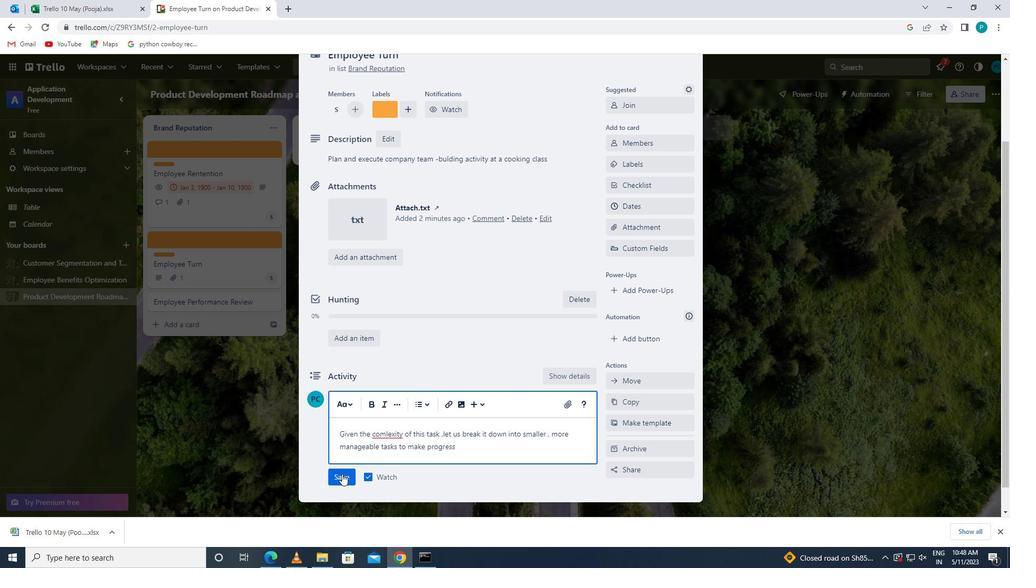 
Action: Mouse moved to (626, 212)
Screenshot: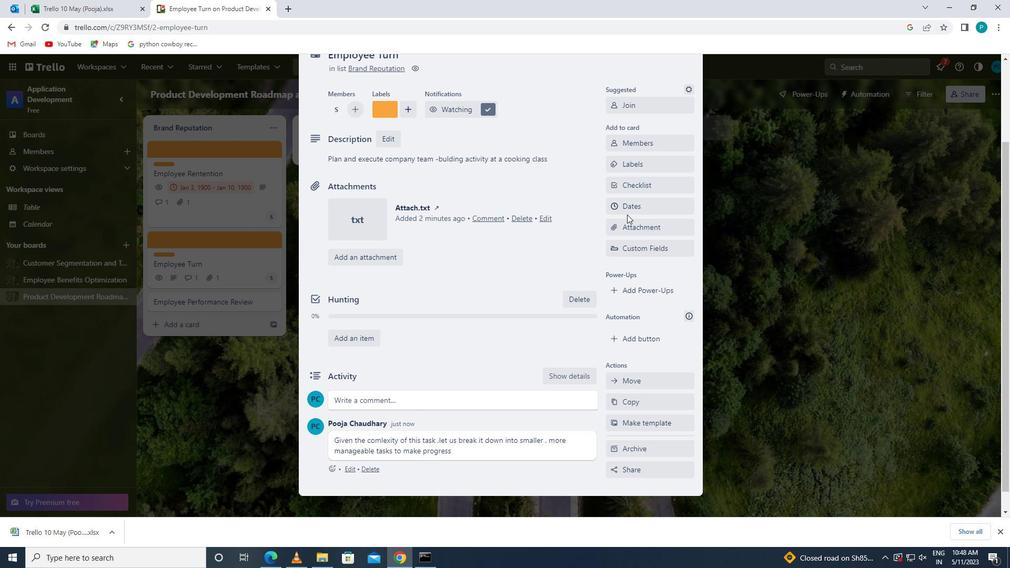 
Action: Mouse pressed left at (626, 212)
Screenshot: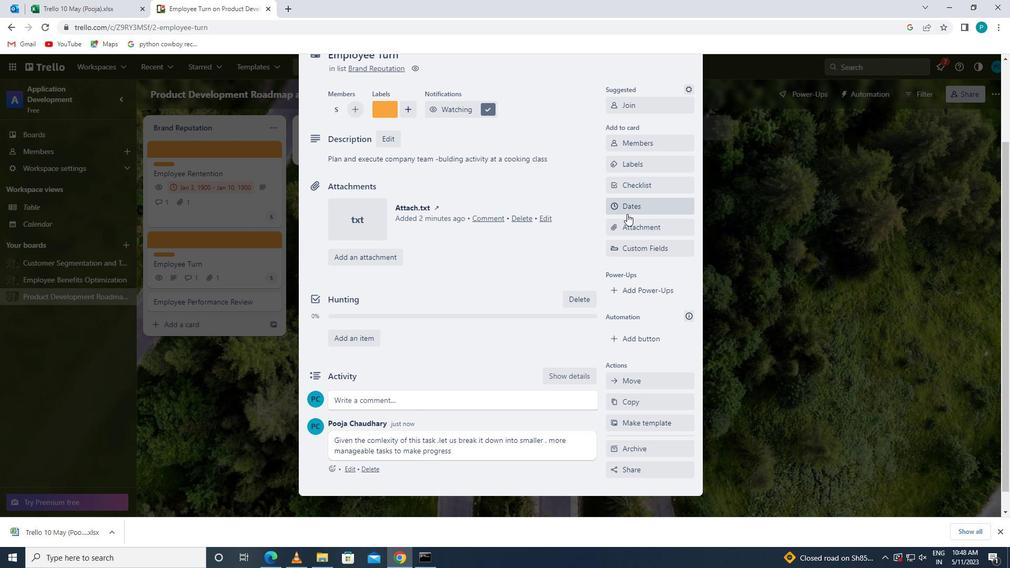 
Action: Mouse moved to (619, 287)
Screenshot: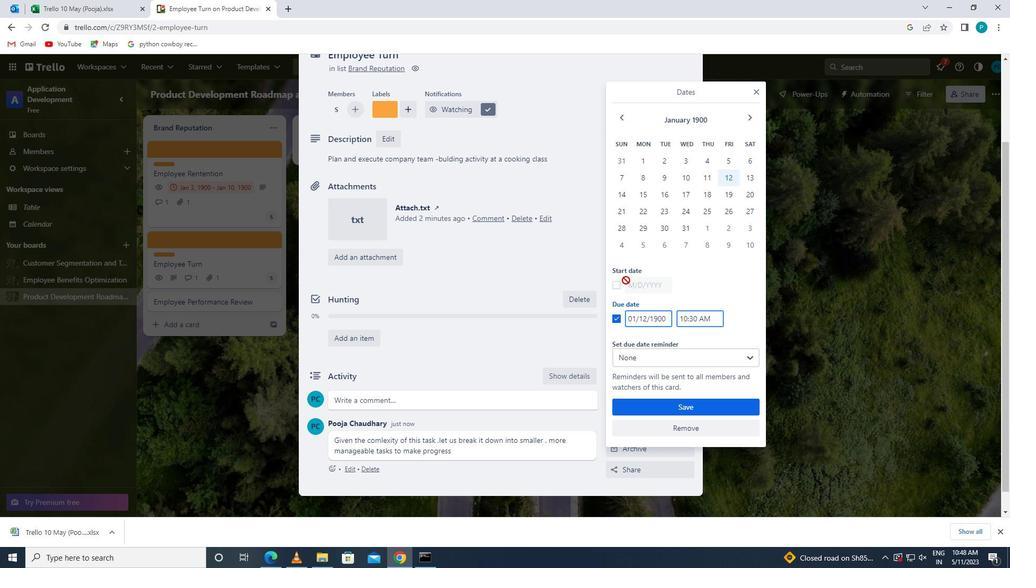
Action: Mouse pressed left at (619, 287)
Screenshot: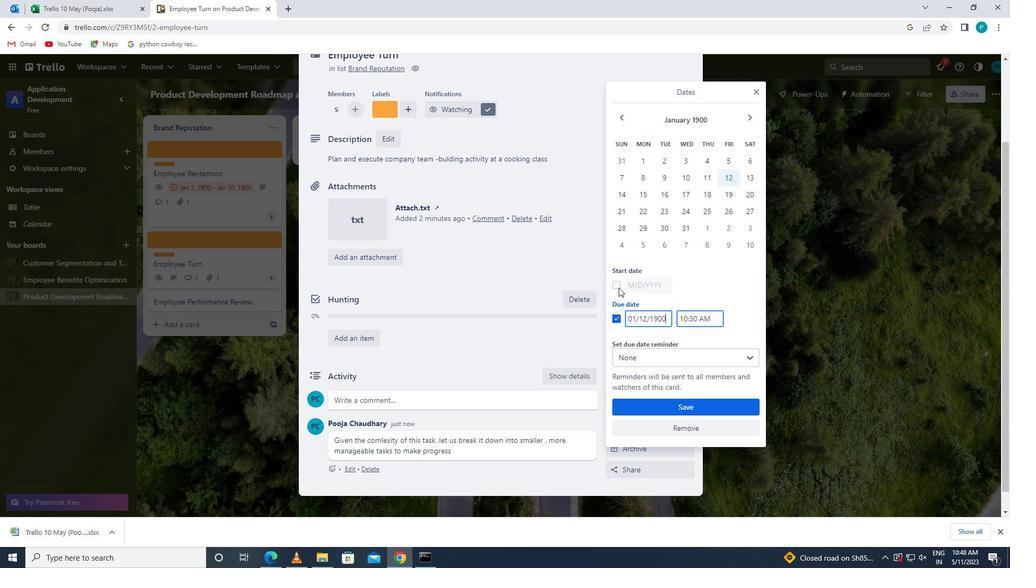 
Action: Mouse moved to (645, 284)
Screenshot: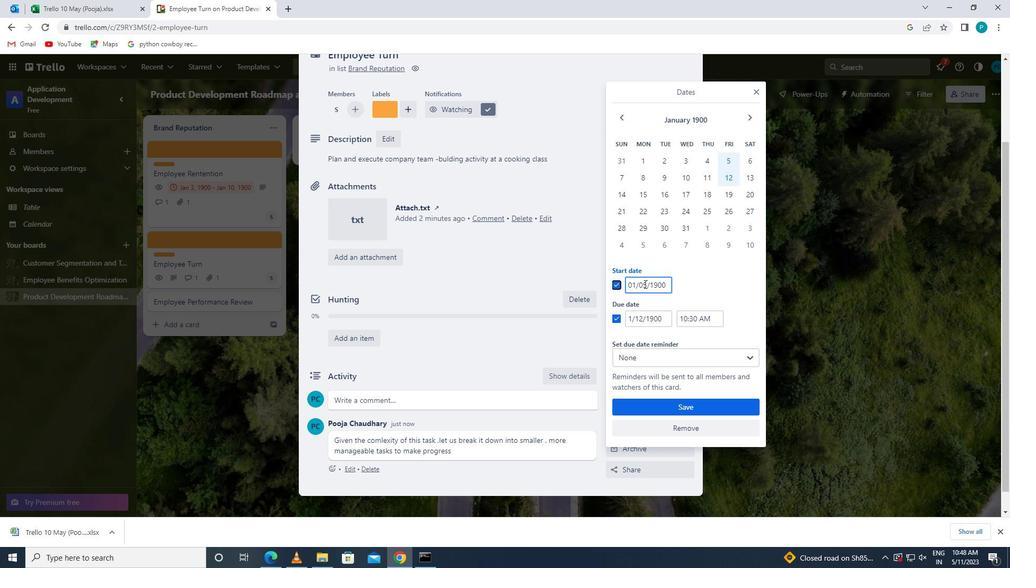 
Action: Mouse pressed left at (645, 284)
Screenshot: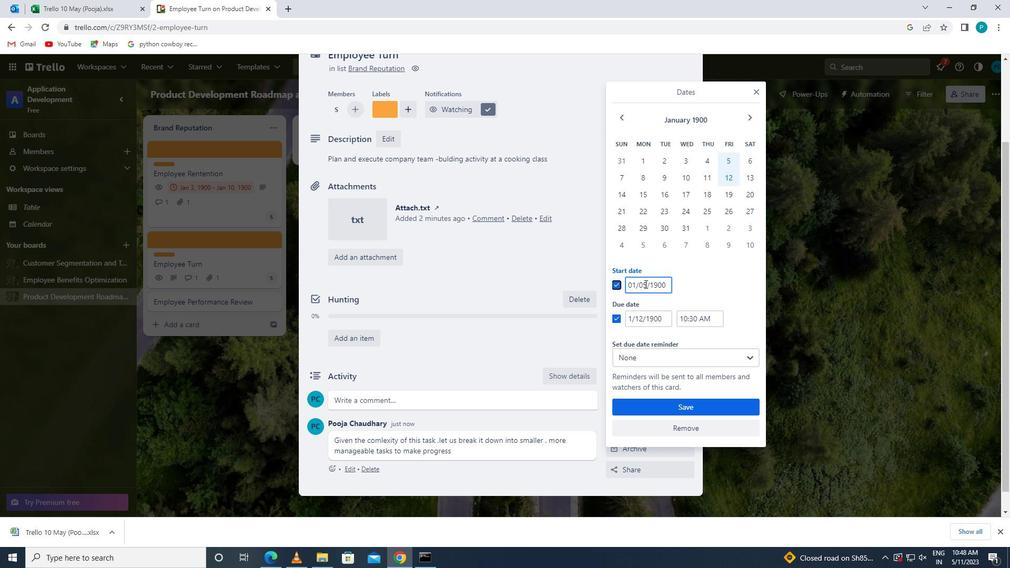 
Action: Mouse moved to (637, 284)
Screenshot: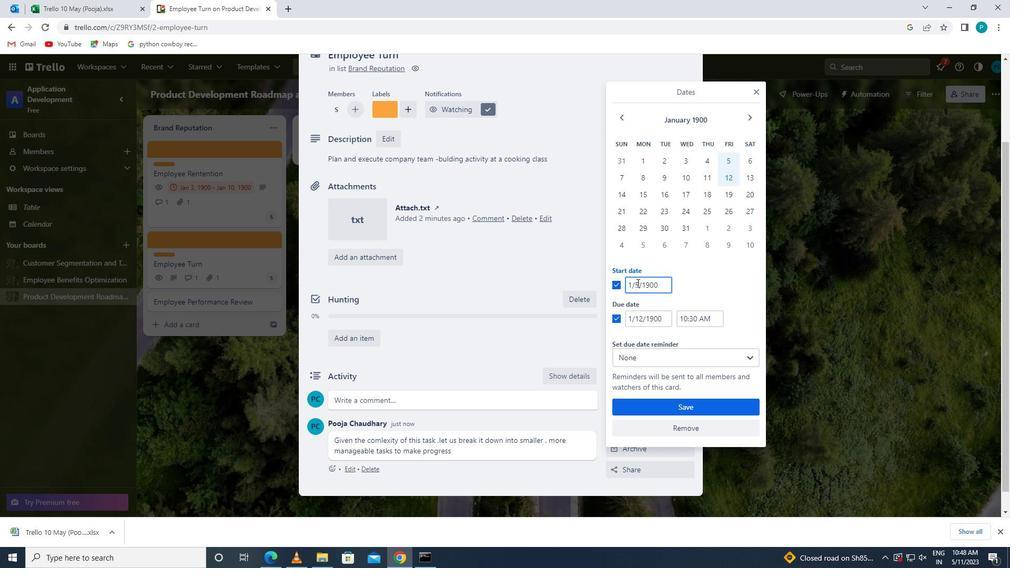 
Action: Mouse pressed left at (637, 284)
Screenshot: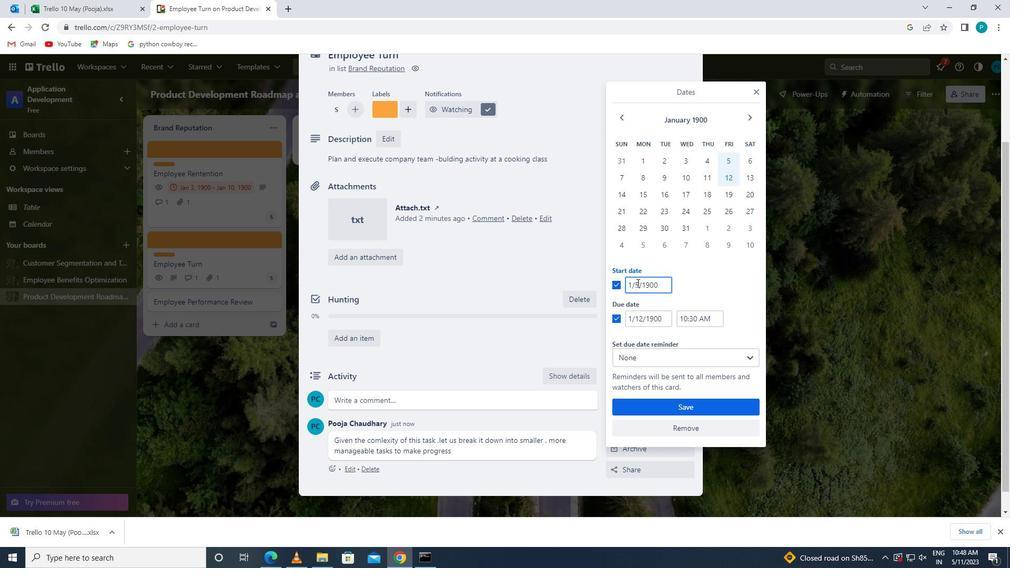 
Action: Mouse moved to (638, 286)
Screenshot: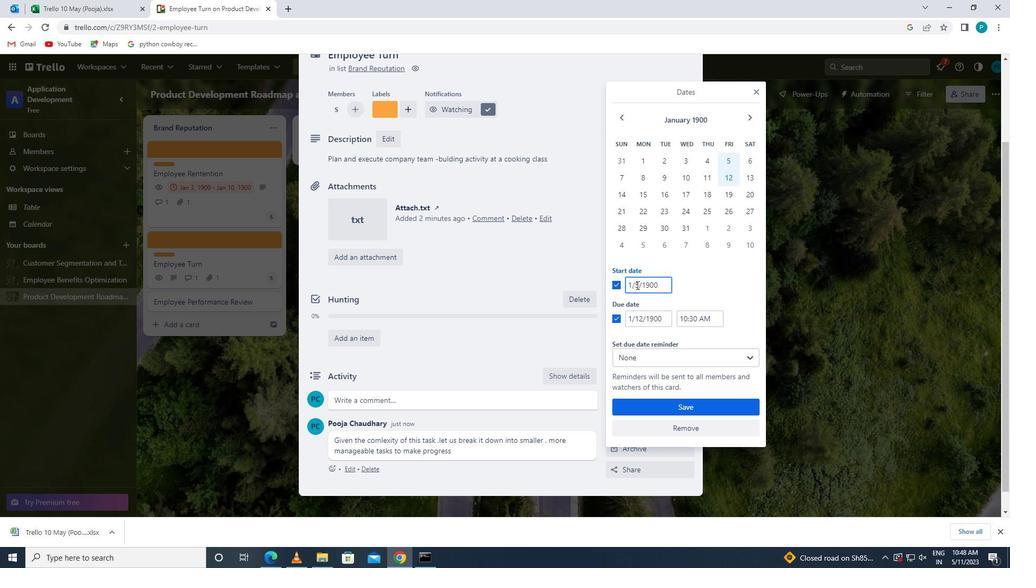 
Action: Mouse pressed left at (638, 286)
Screenshot: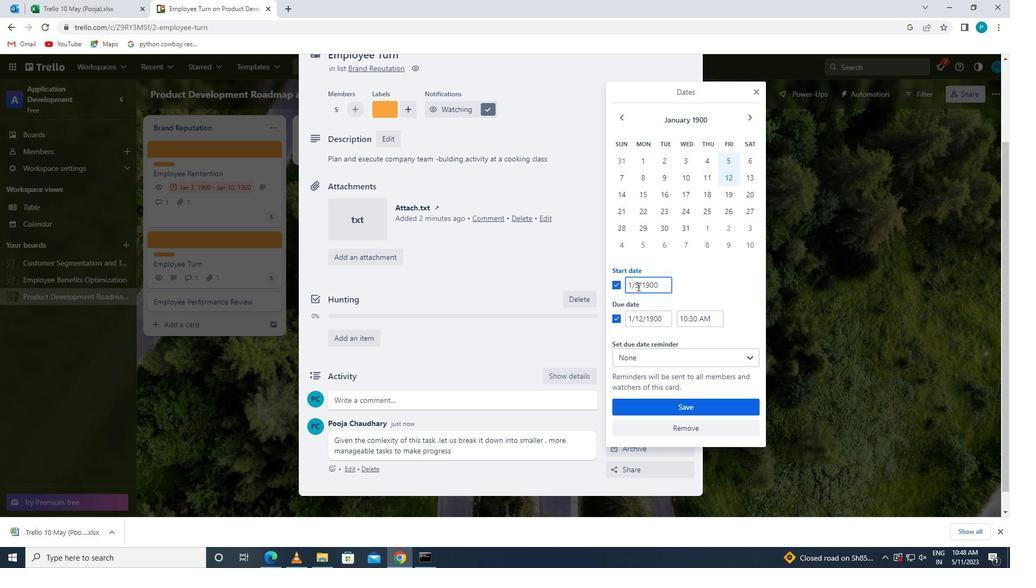 
Action: Key pressed <Key.backspace>67
Screenshot: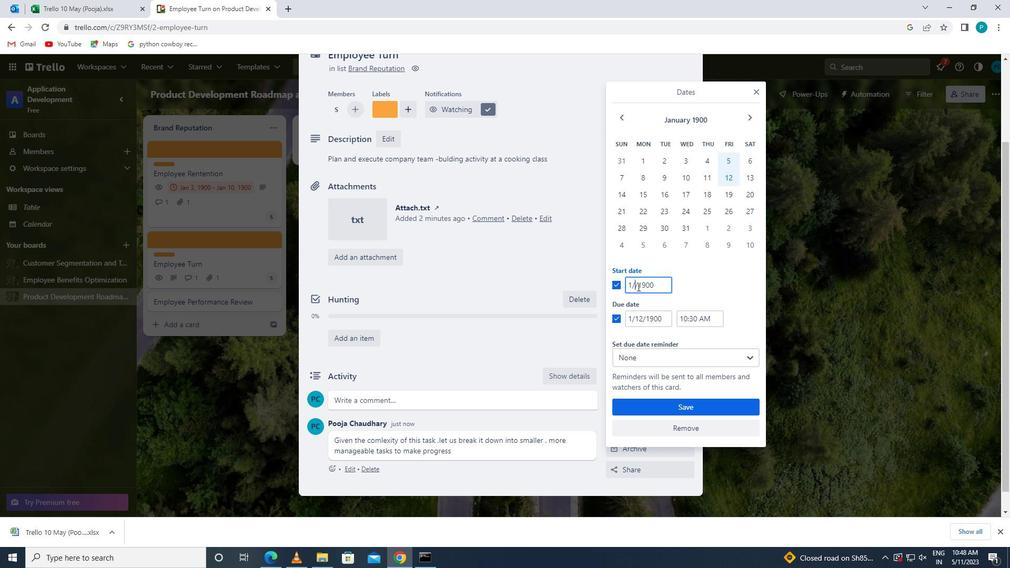 
Action: Mouse moved to (641, 318)
Screenshot: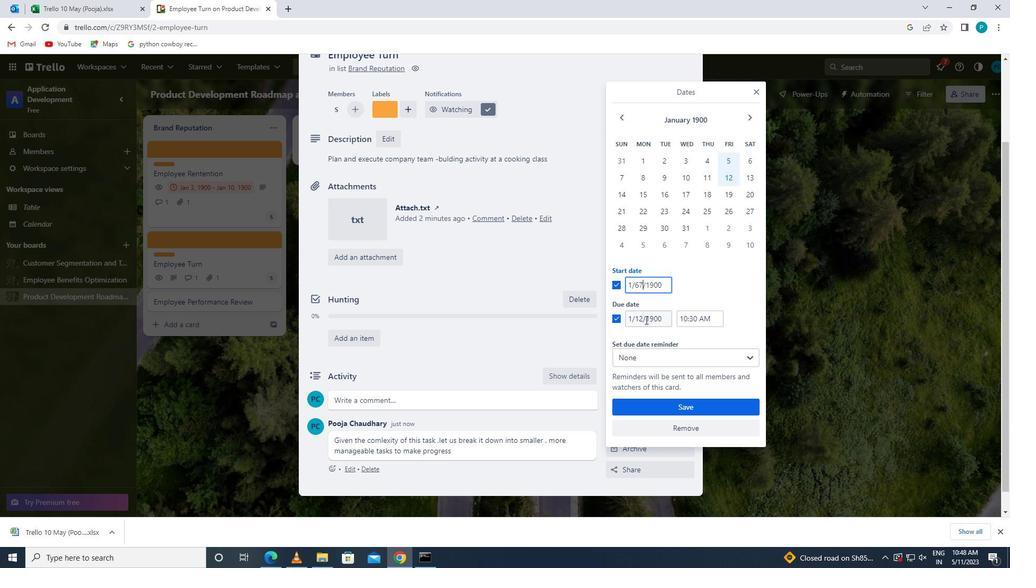 
Action: Mouse pressed left at (641, 318)
Screenshot: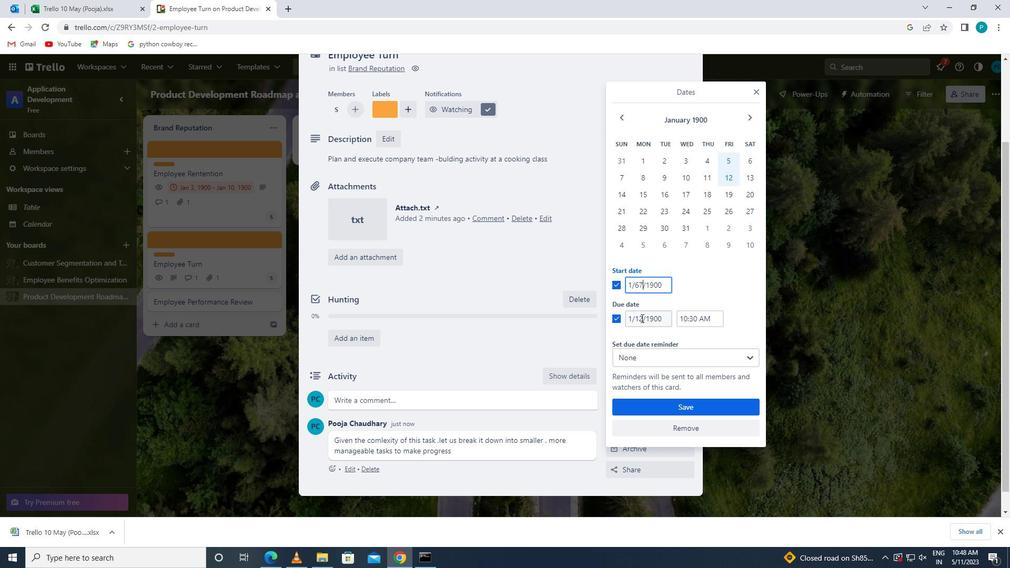 
Action: Mouse pressed left at (641, 318)
Screenshot: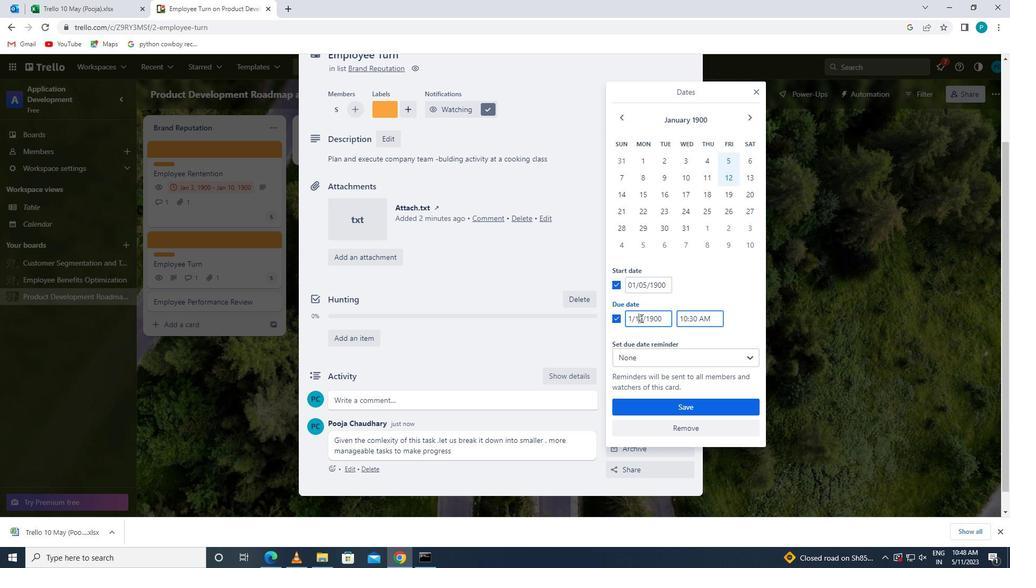 
Action: Mouse moved to (643, 320)
Screenshot: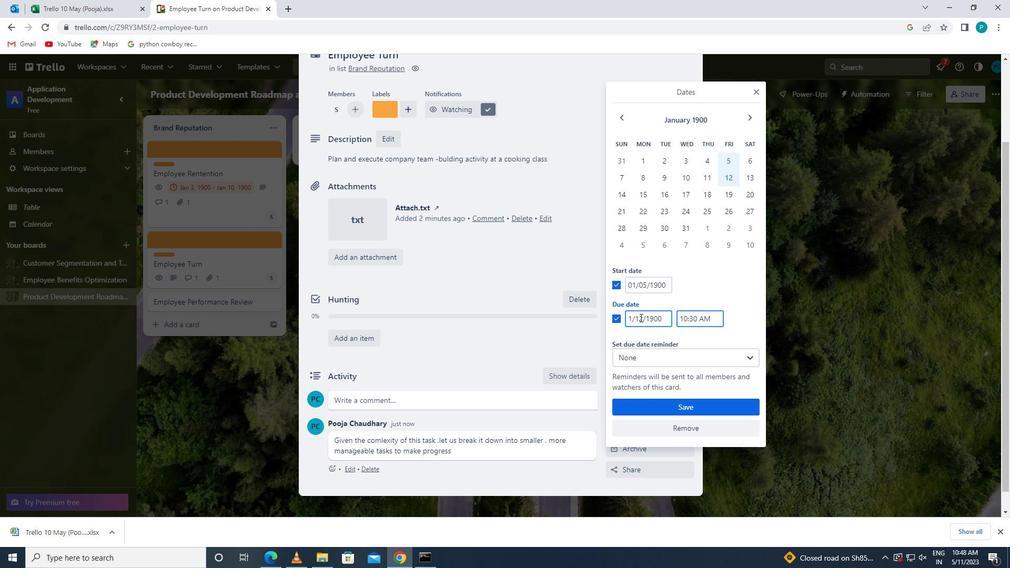 
Action: Mouse pressed left at (643, 320)
Screenshot: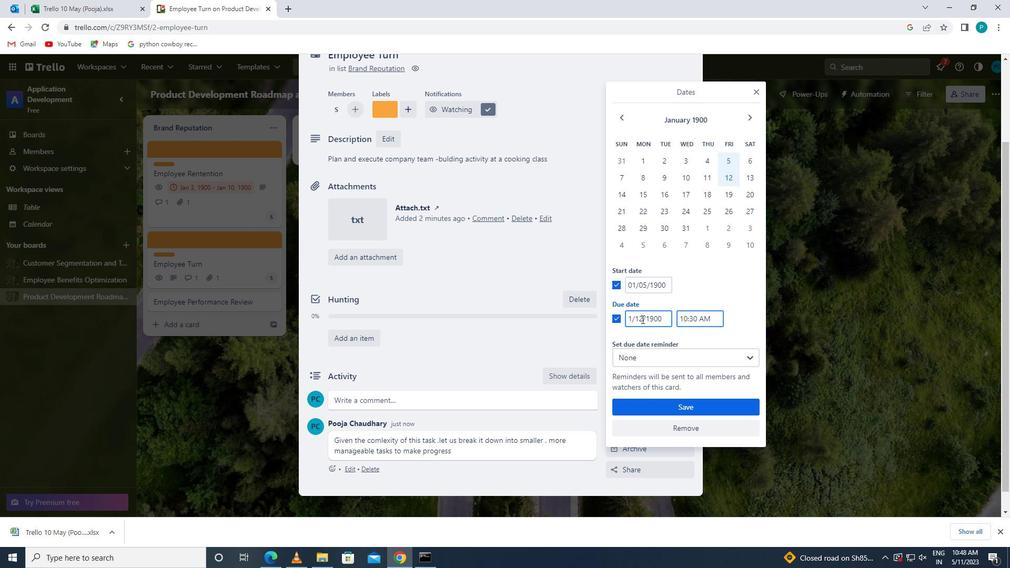 
Action: Key pressed <Key.backspace>3
Screenshot: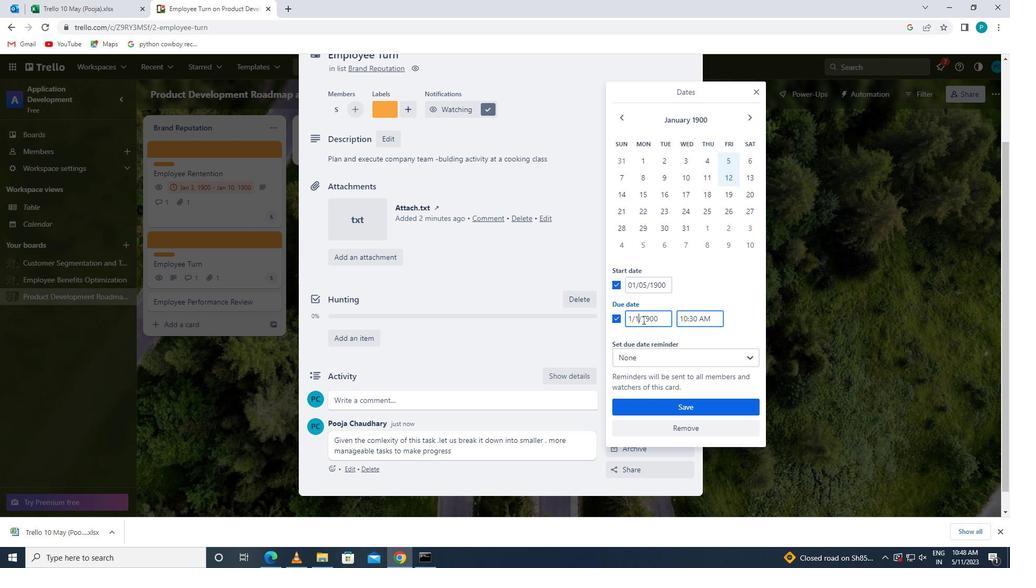 
Action: Mouse moved to (660, 405)
Screenshot: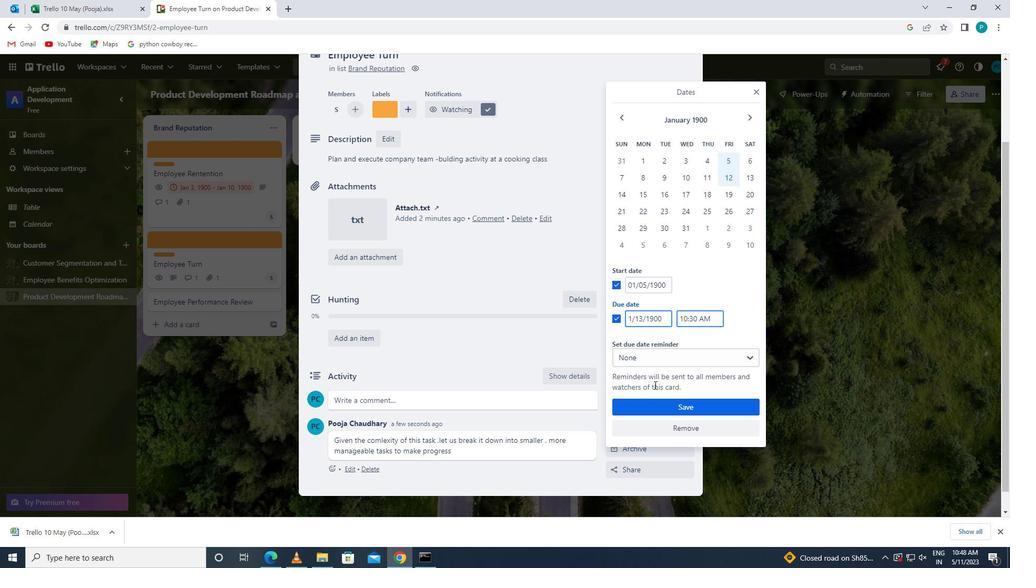 
Action: Mouse pressed left at (660, 405)
Screenshot: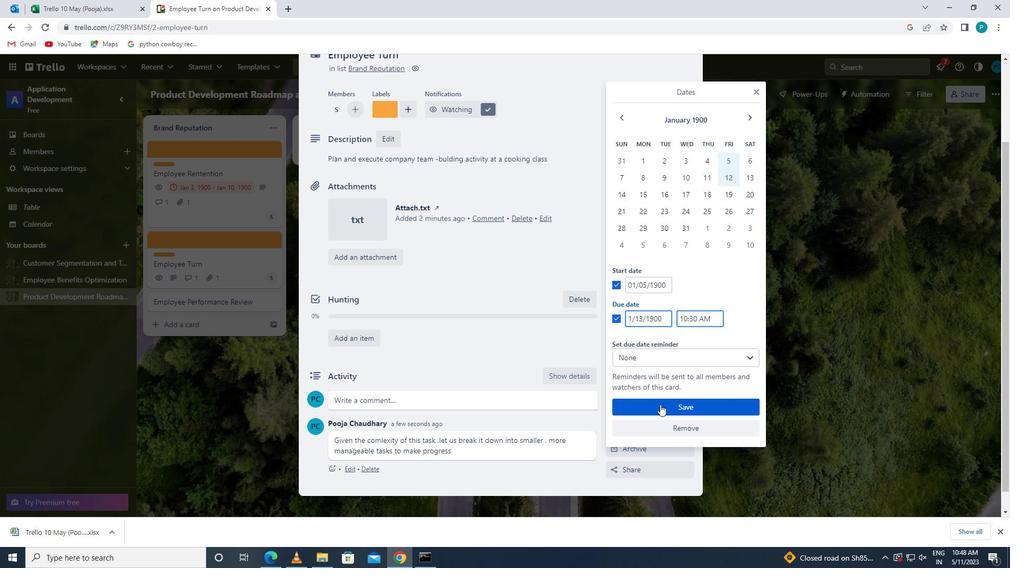 
Action: Mouse scrolled (660, 405) with delta (0, 0)
Screenshot: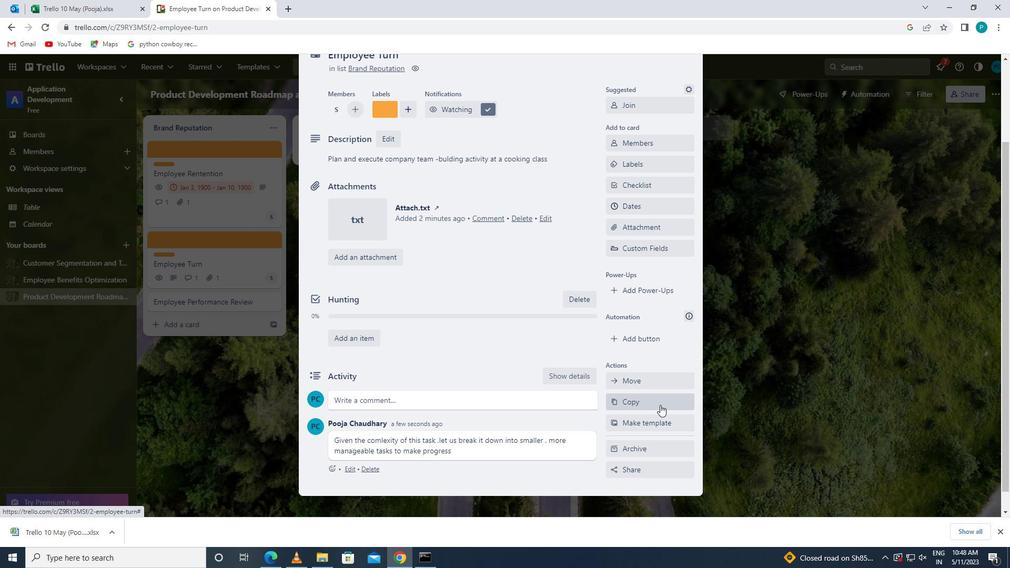 
Action: Mouse scrolled (660, 405) with delta (0, 0)
Screenshot: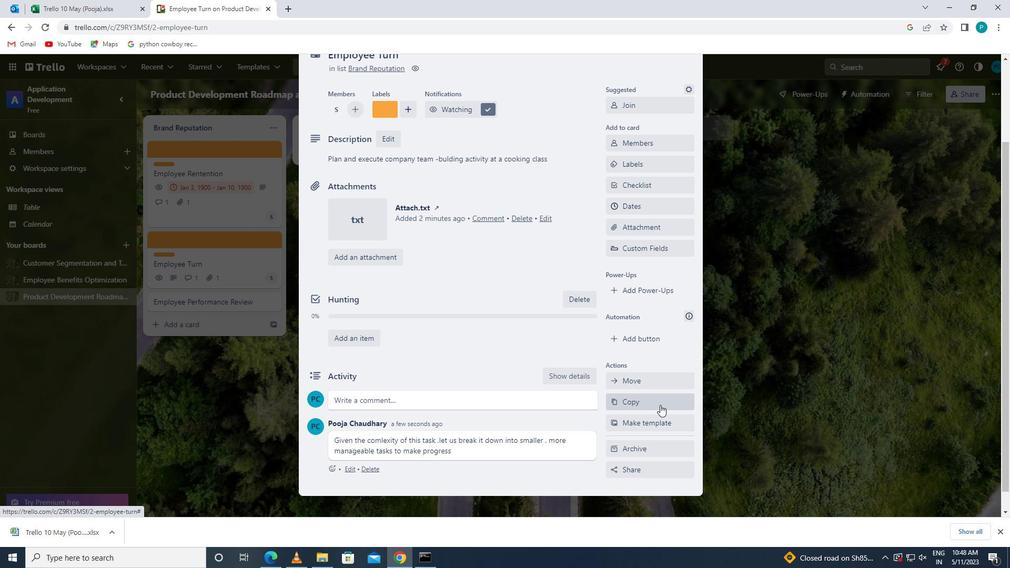 
